 Task: Explore Airbnb accommodation in Abadan, Iran from 21st December, 2023 to 25th December, 2023 for 1 adult. Place can be entire room with 1  bedroom having 1 bed and 1 bathroom. Property type can be flat.
Action: Mouse moved to (549, 168)
Screenshot: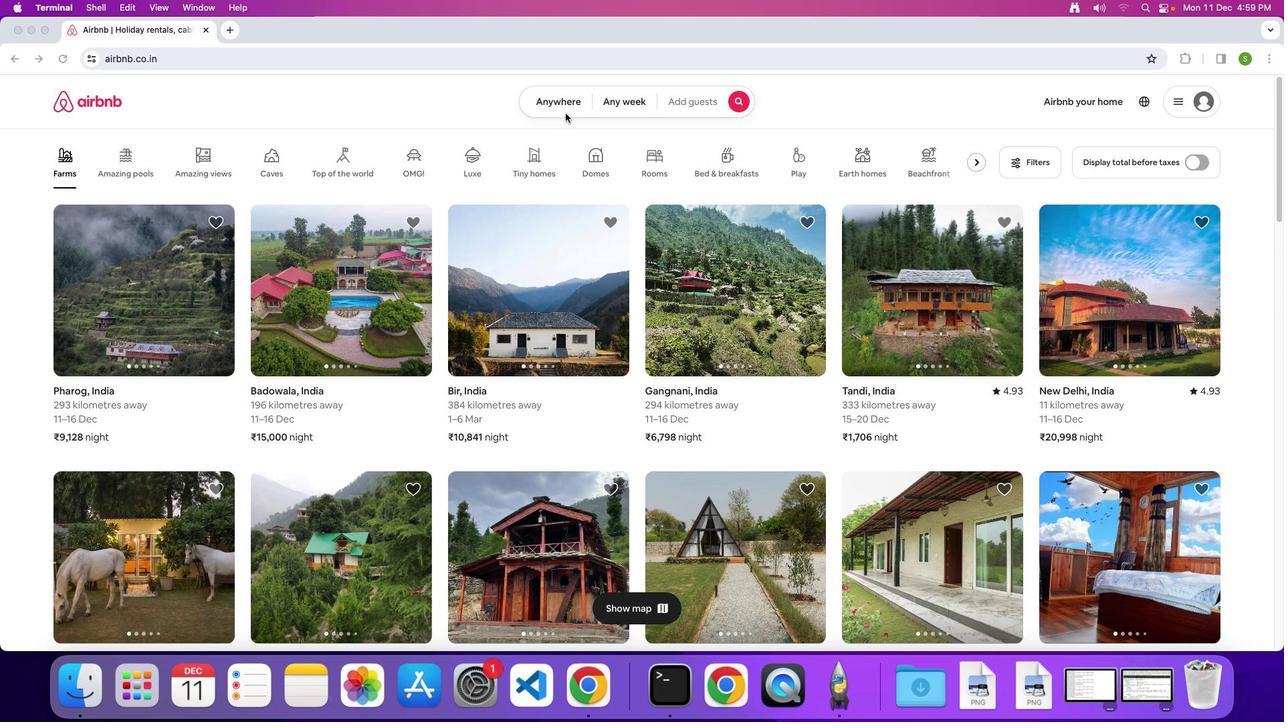
Action: Mouse pressed left at (549, 168)
Screenshot: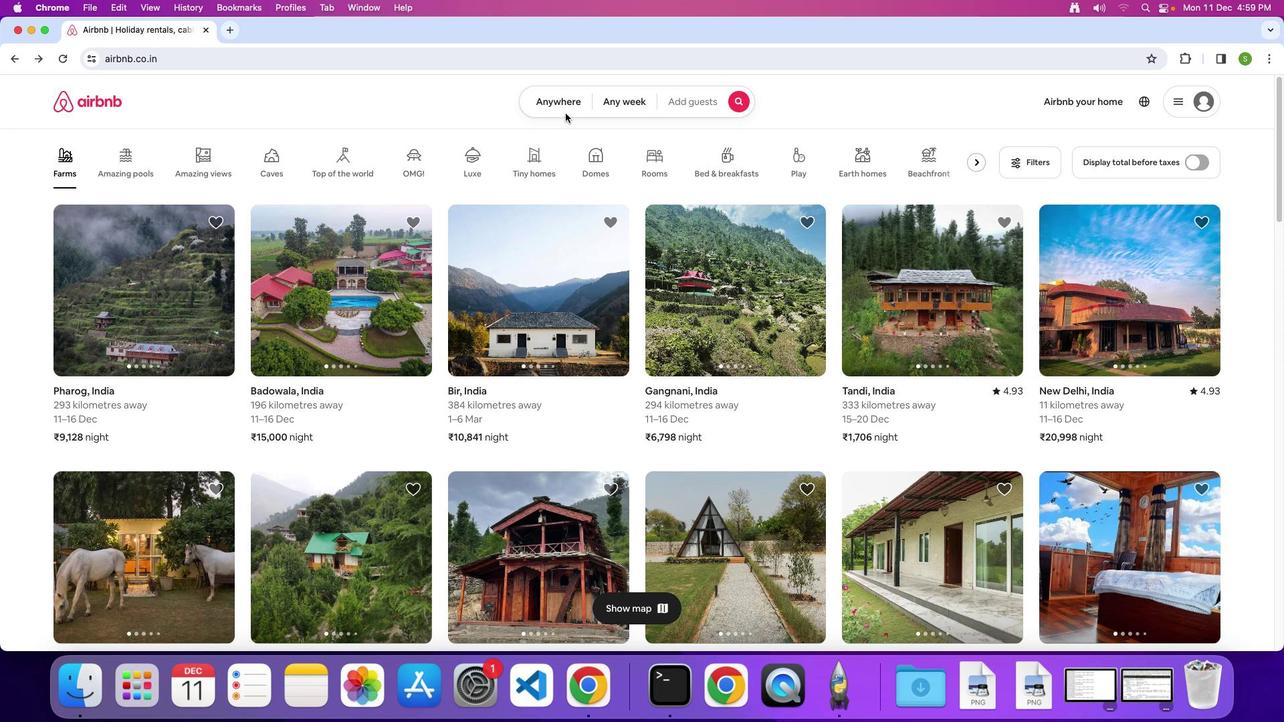 
Action: Mouse moved to (549, 163)
Screenshot: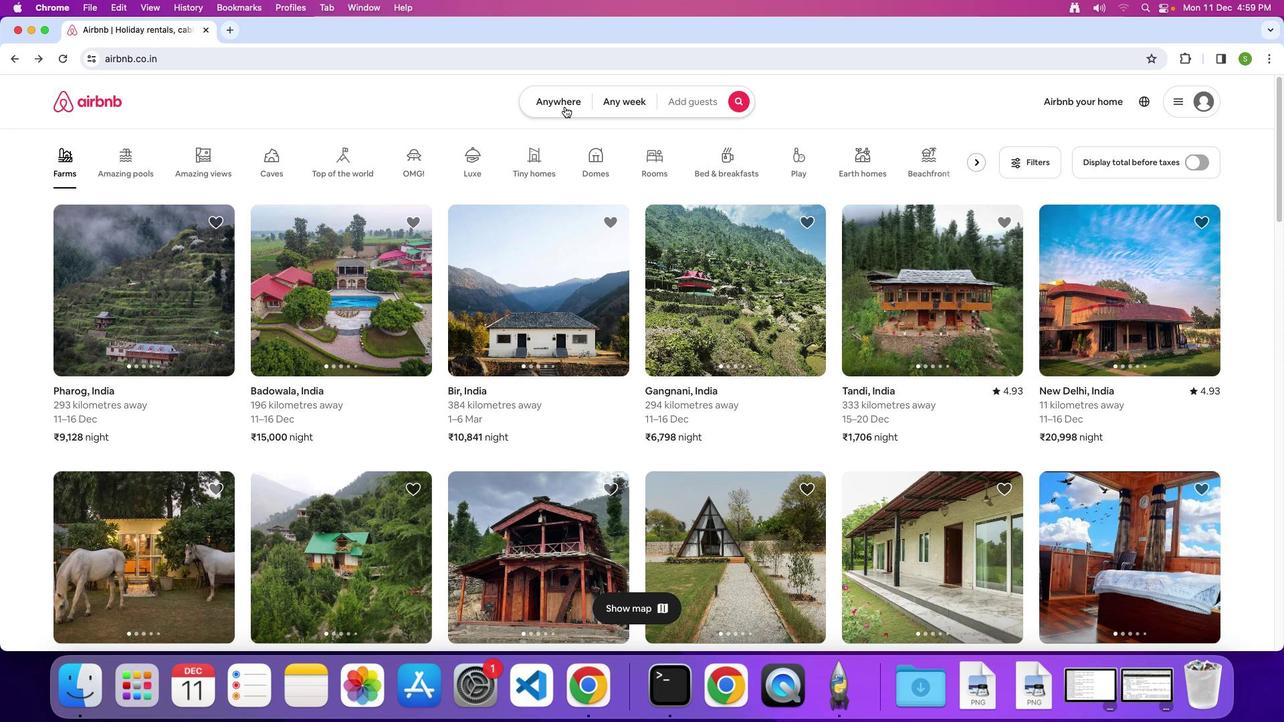 
Action: Mouse pressed left at (549, 163)
Screenshot: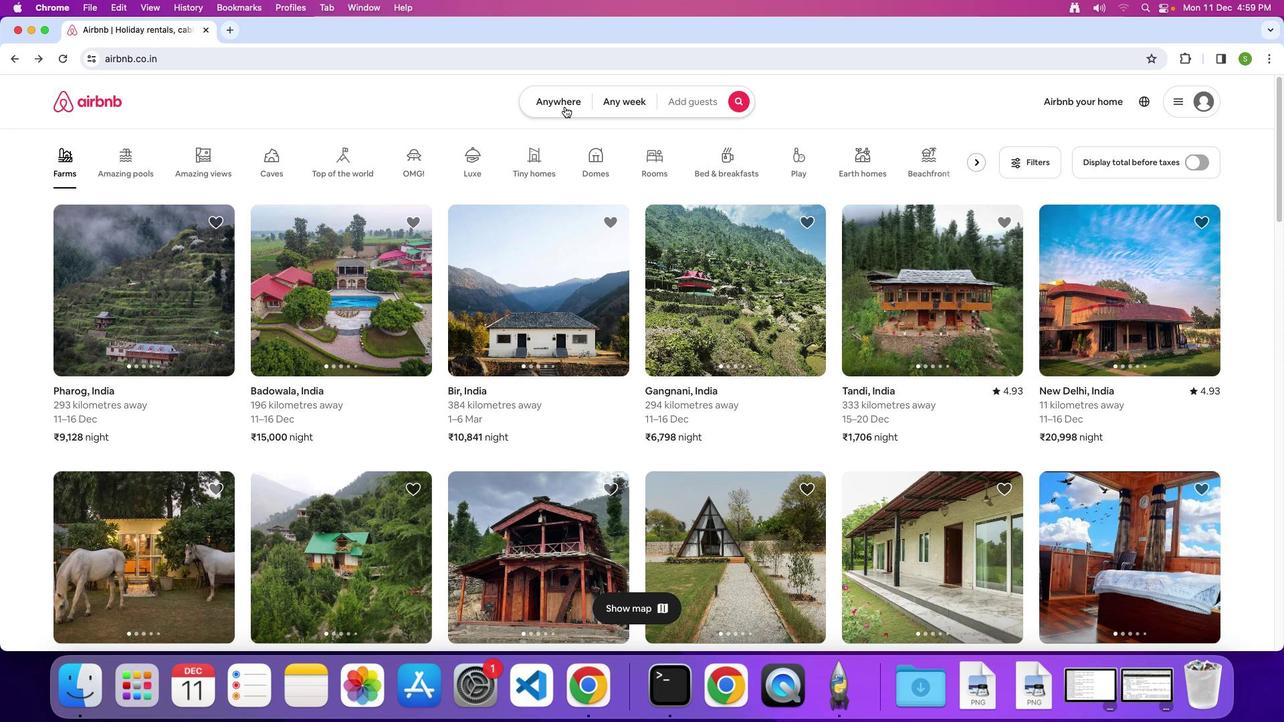 
Action: Mouse moved to (499, 189)
Screenshot: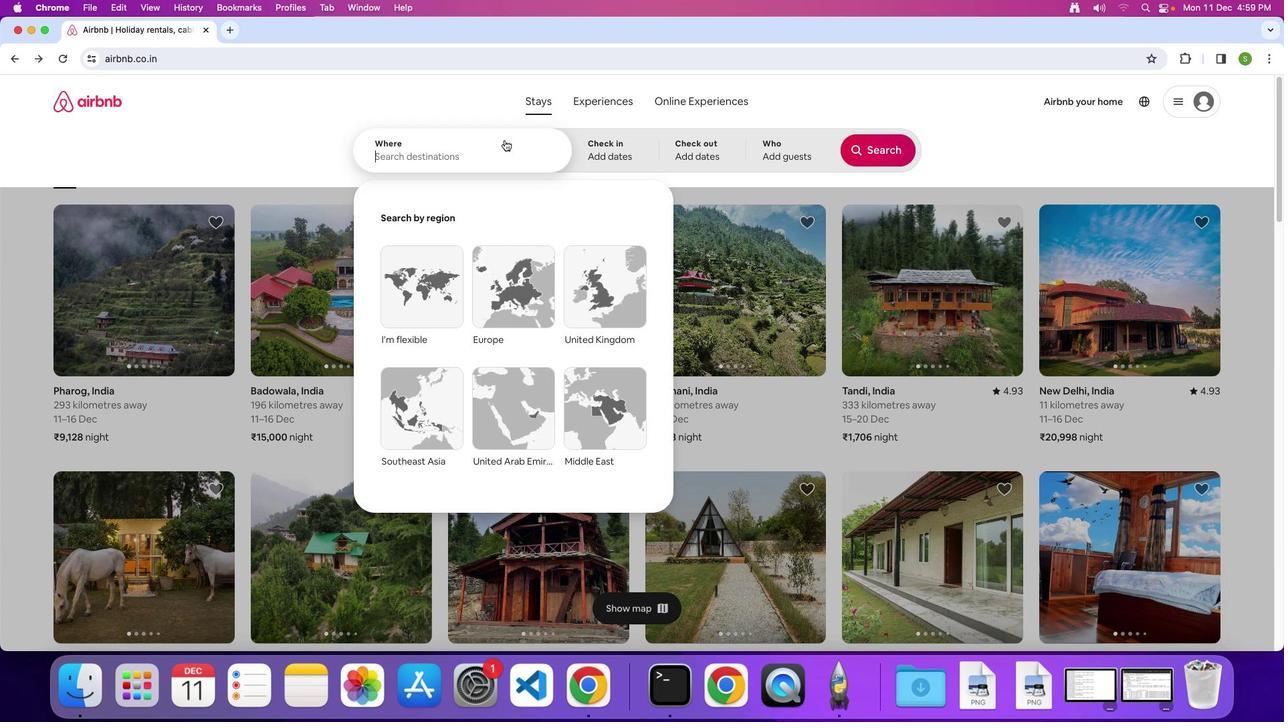 
Action: Mouse pressed left at (499, 189)
Screenshot: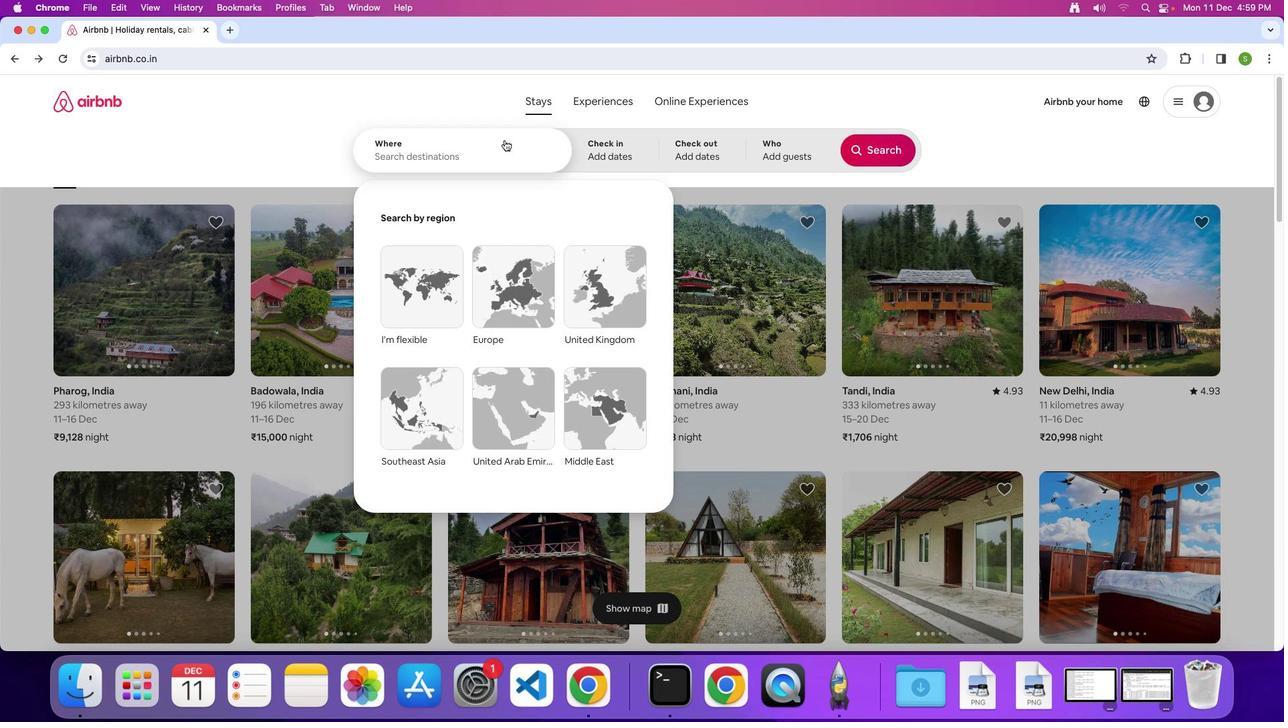 
Action: Mouse moved to (503, 188)
Screenshot: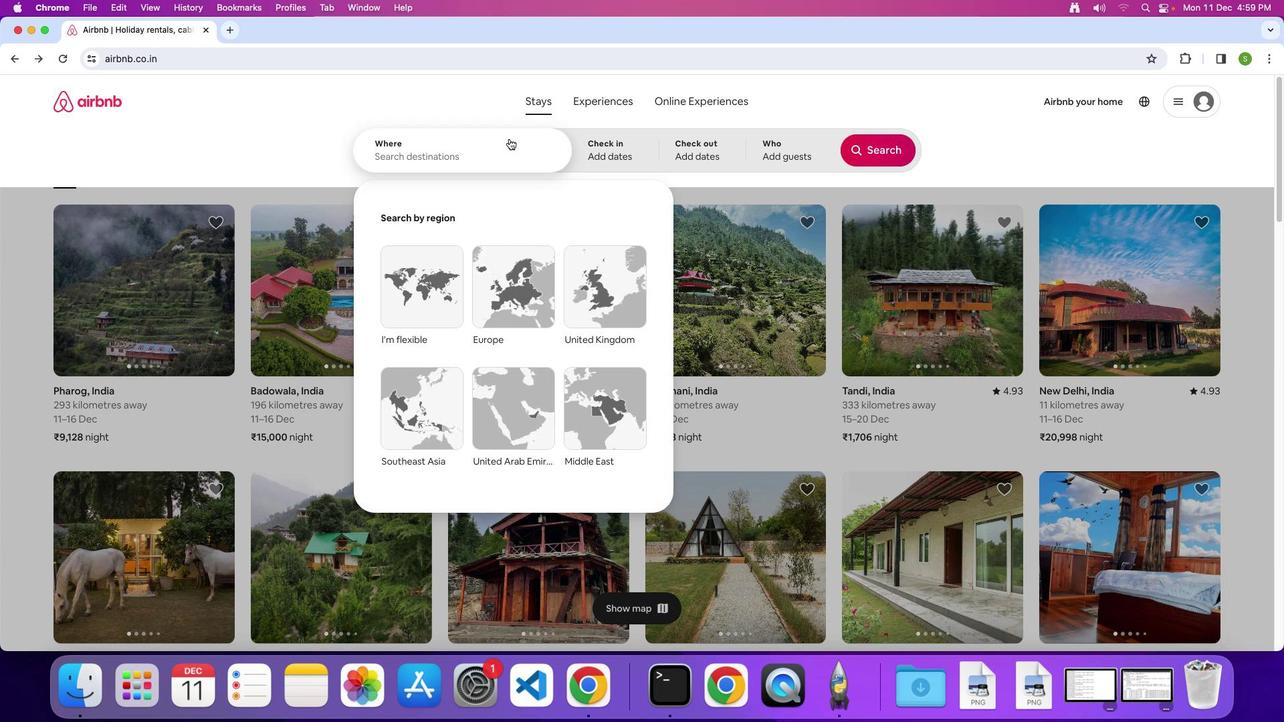 
Action: Key pressed 'A'Key.caps_lock'b''a''d''a''n'Key.spaceKey.backspace','Key.spaceKey.shift'I''r''a''n'Key.enter
Screenshot: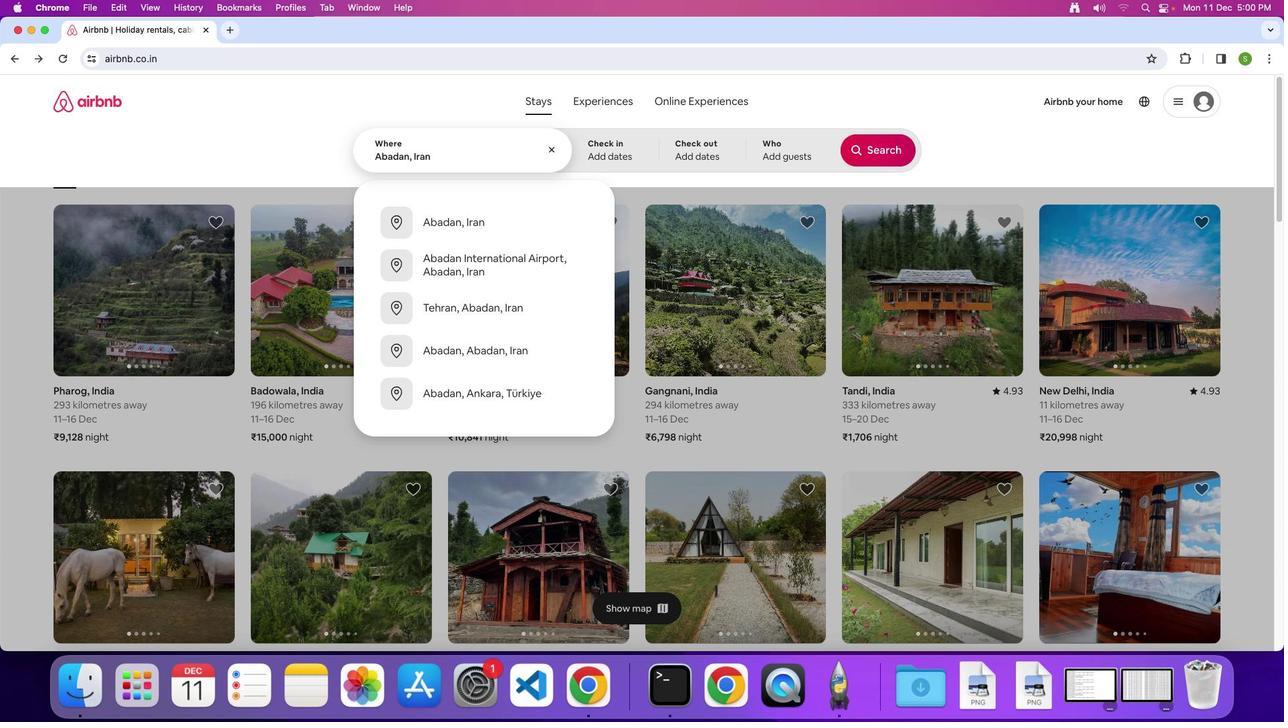 
Action: Mouse moved to (521, 411)
Screenshot: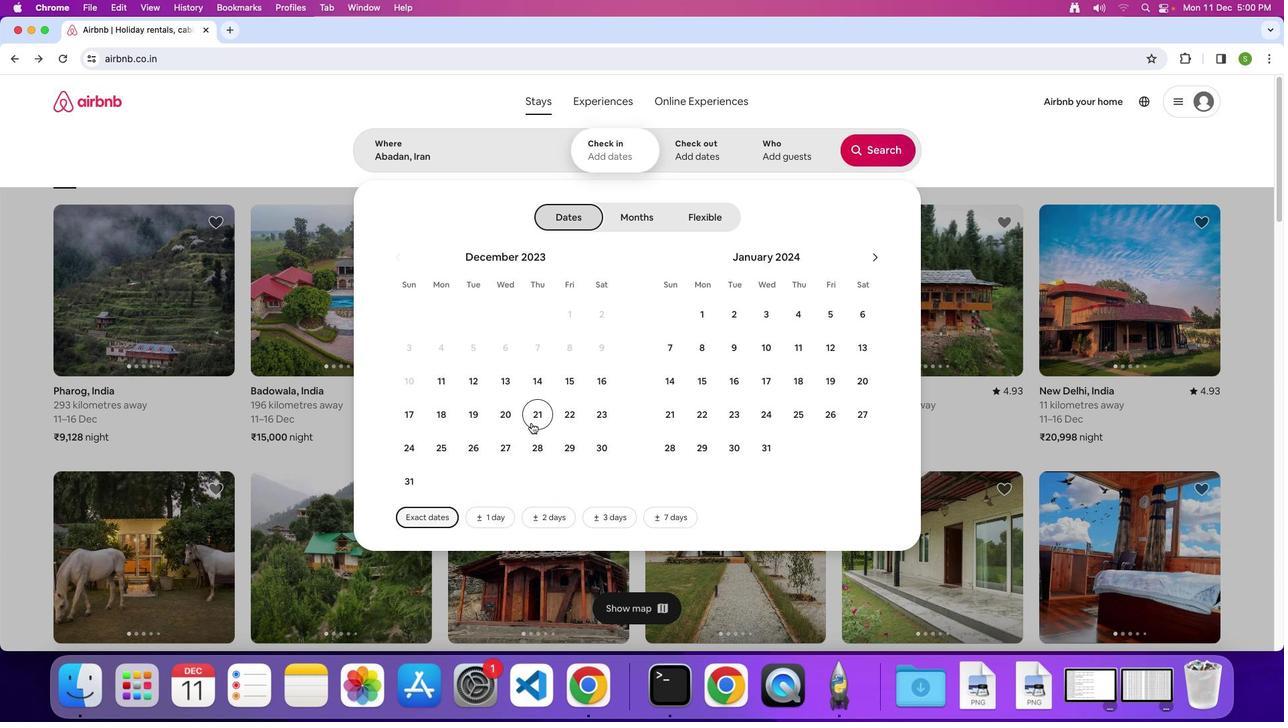 
Action: Mouse pressed left at (521, 411)
Screenshot: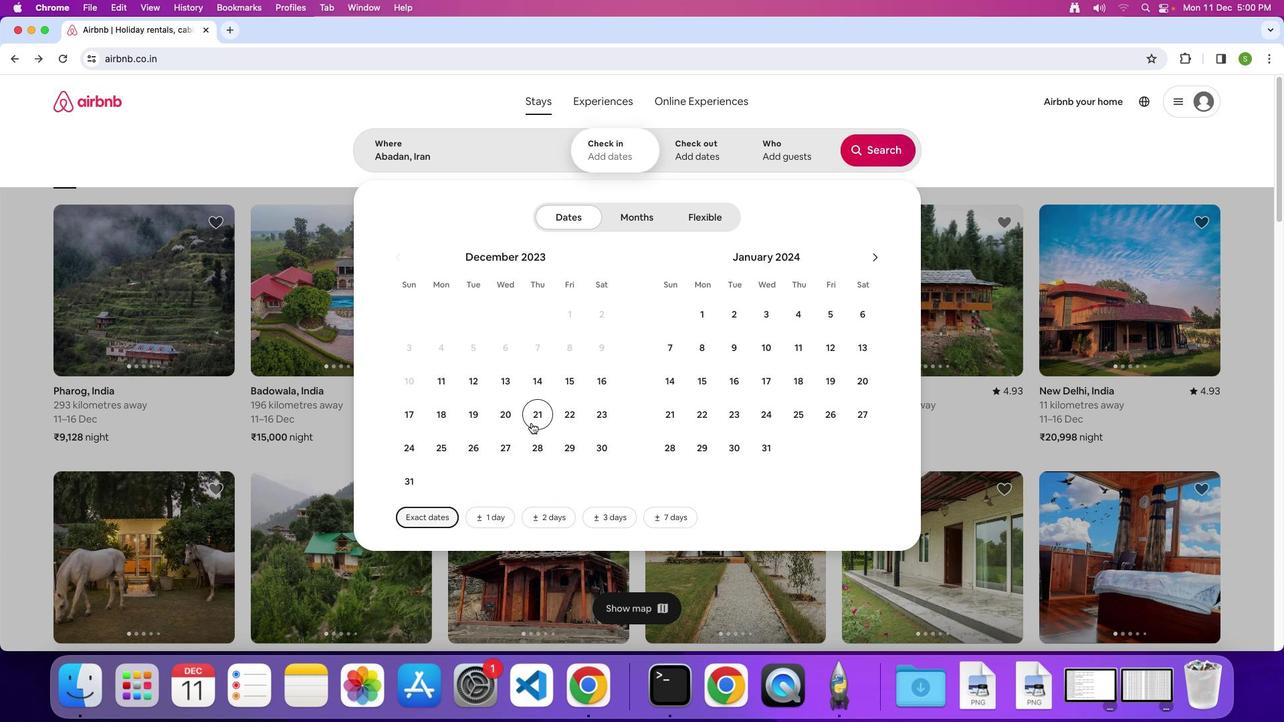 
Action: Mouse moved to (448, 436)
Screenshot: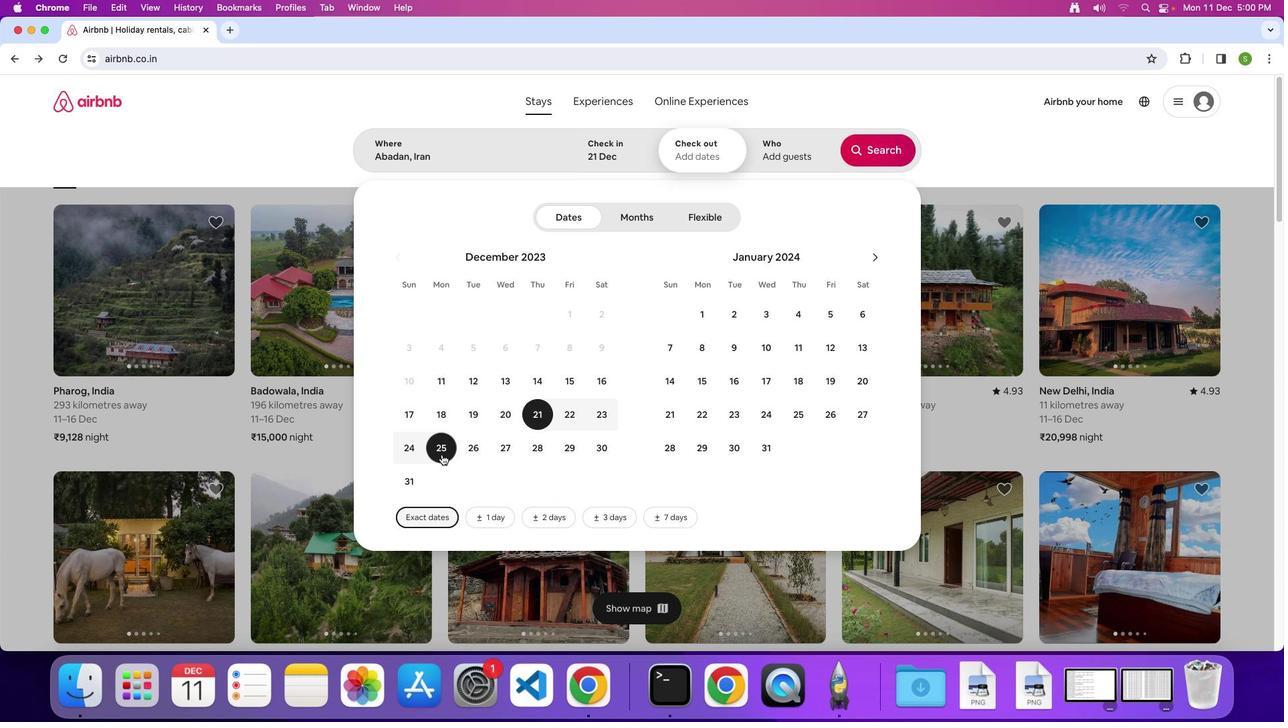 
Action: Mouse pressed left at (448, 436)
Screenshot: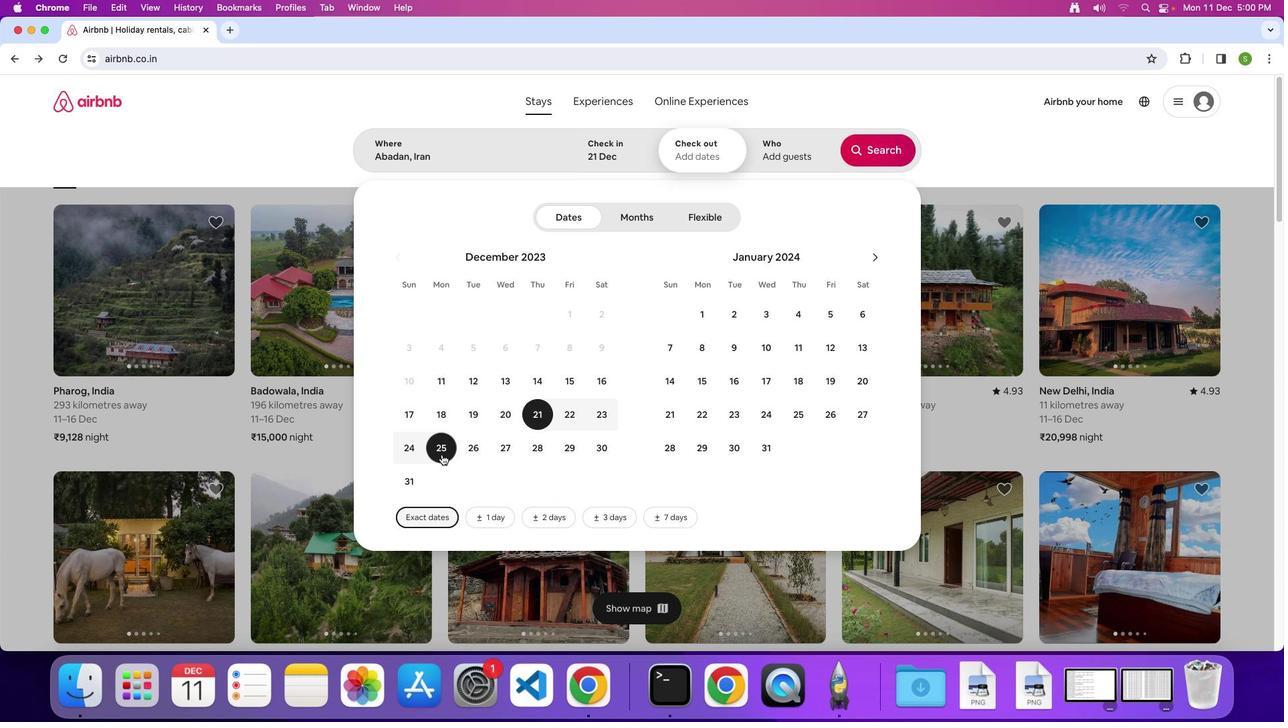 
Action: Mouse moved to (714, 208)
Screenshot: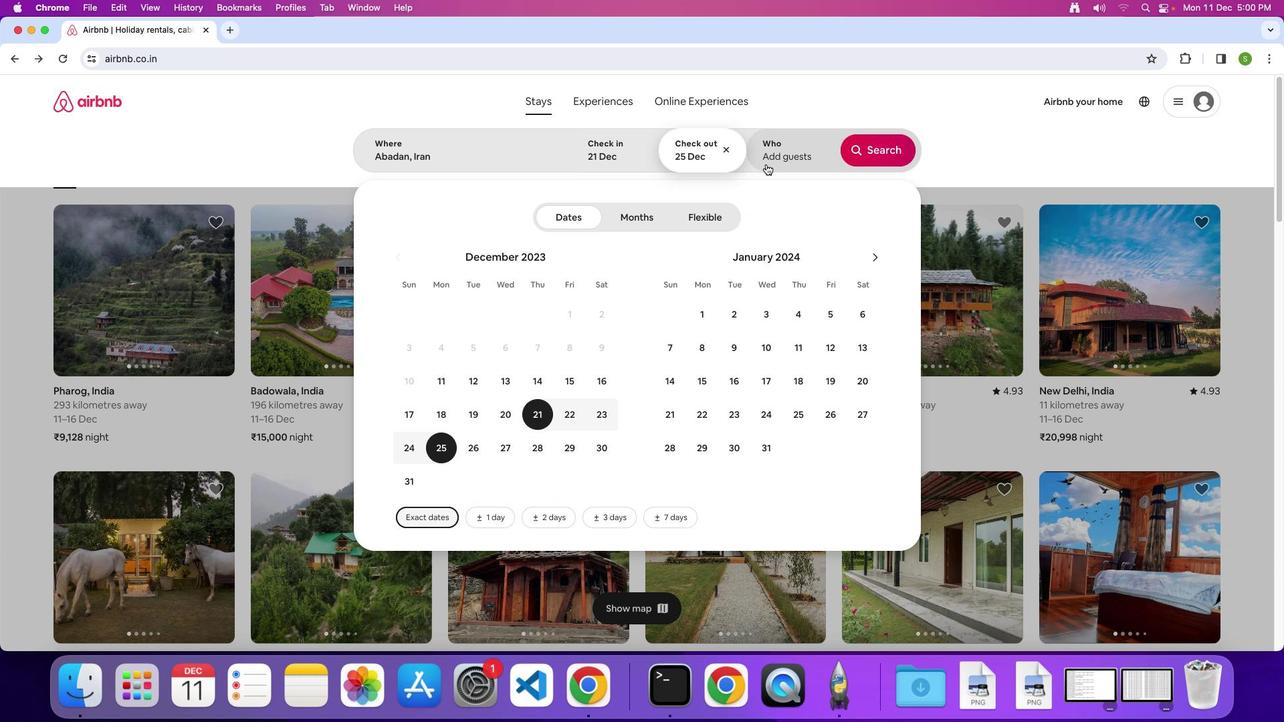 
Action: Mouse pressed left at (714, 208)
Screenshot: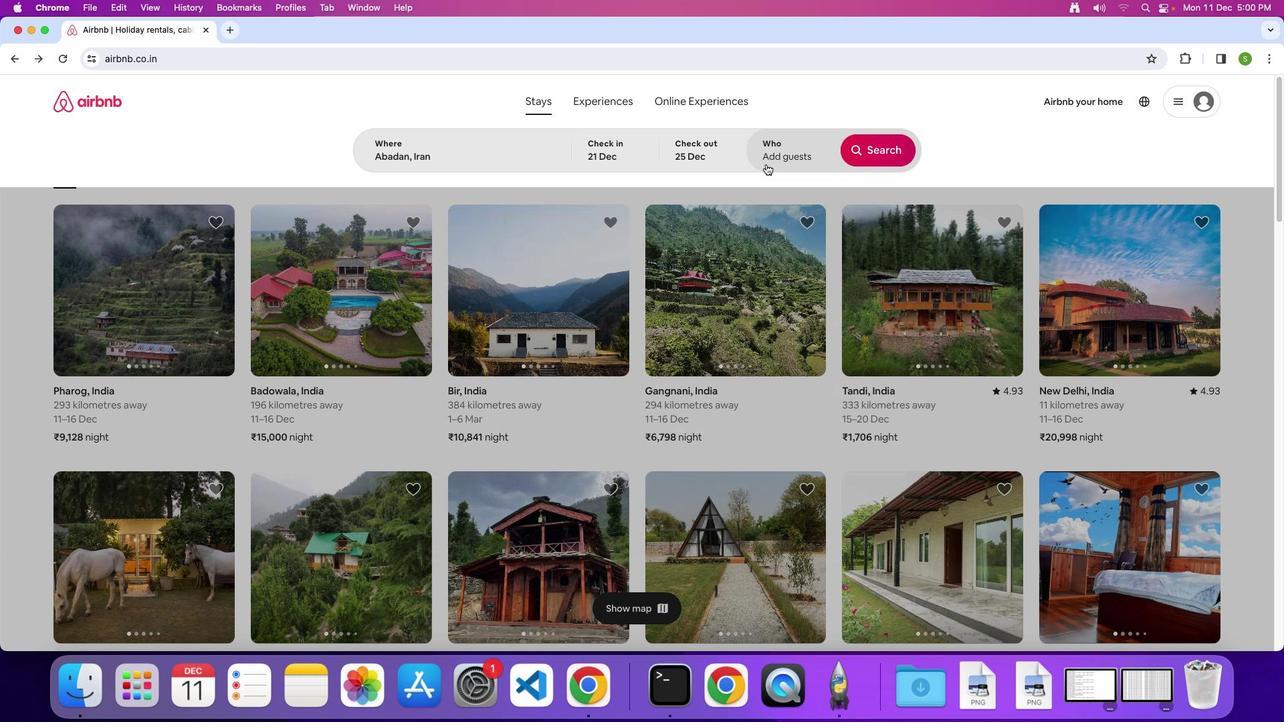 
Action: Mouse moved to (810, 248)
Screenshot: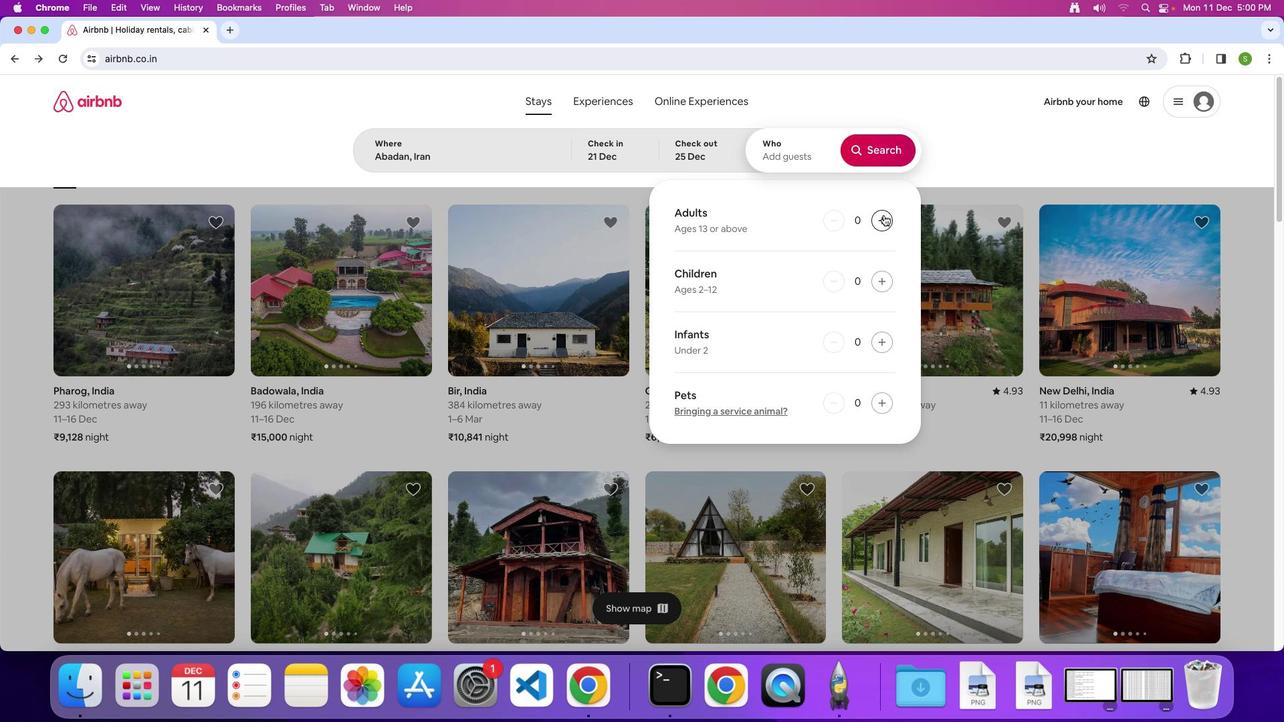 
Action: Mouse pressed left at (810, 248)
Screenshot: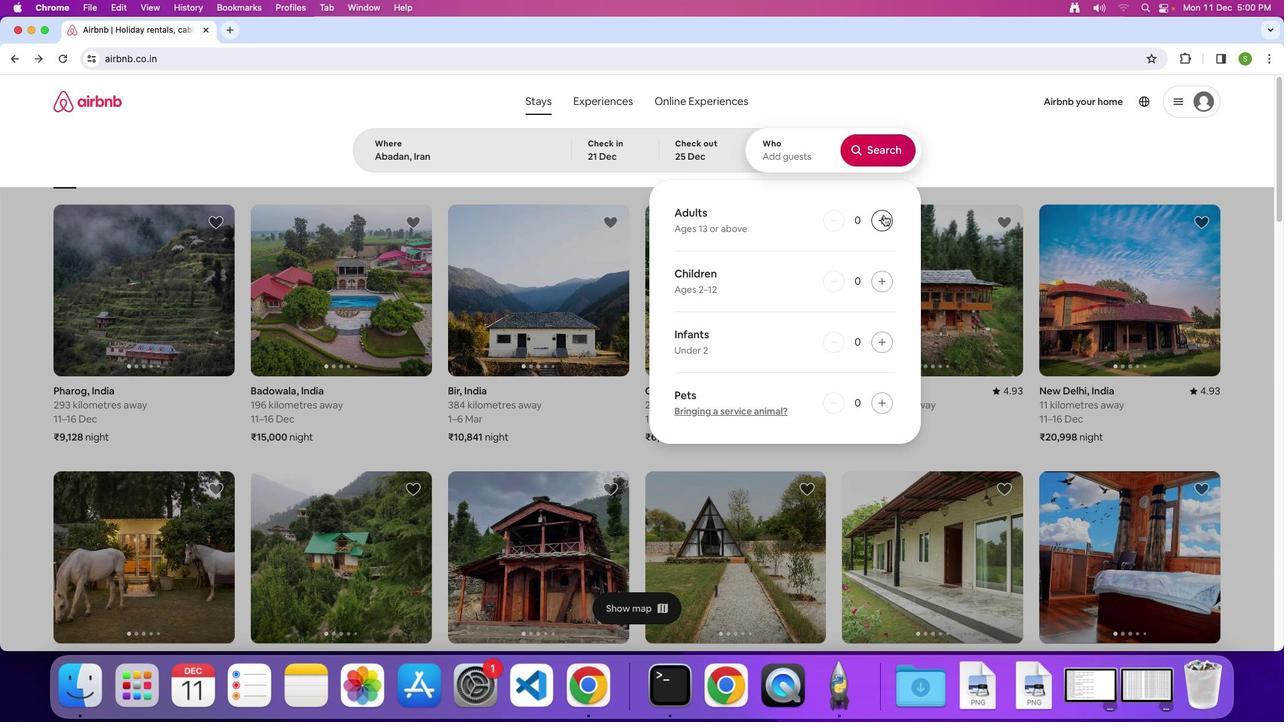 
Action: Mouse moved to (810, 197)
Screenshot: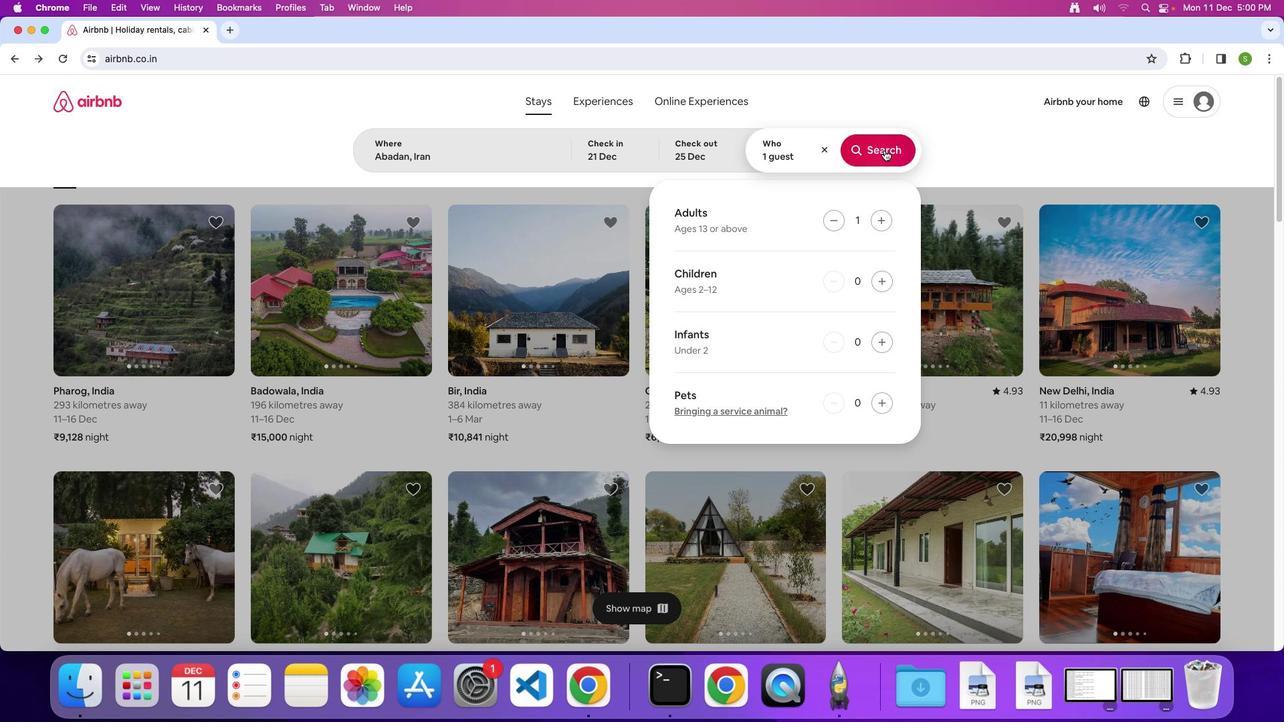 
Action: Mouse pressed left at (810, 197)
Screenshot: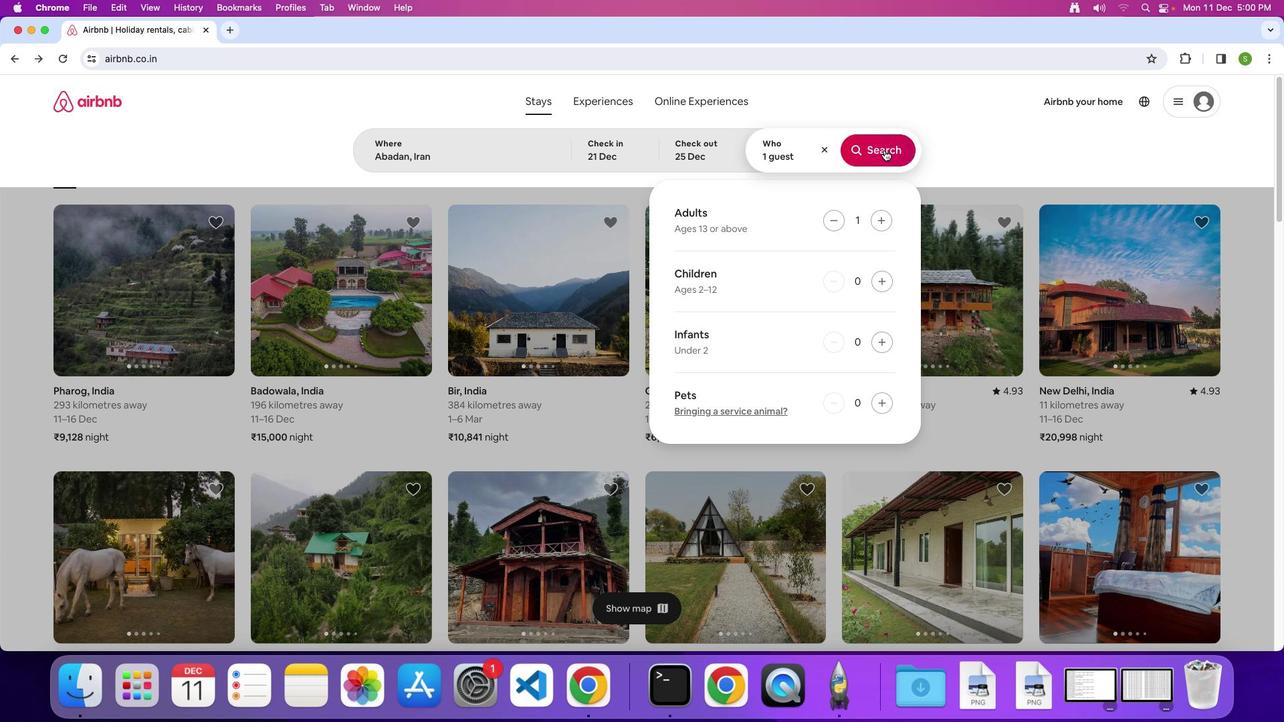 
Action: Mouse moved to (959, 201)
Screenshot: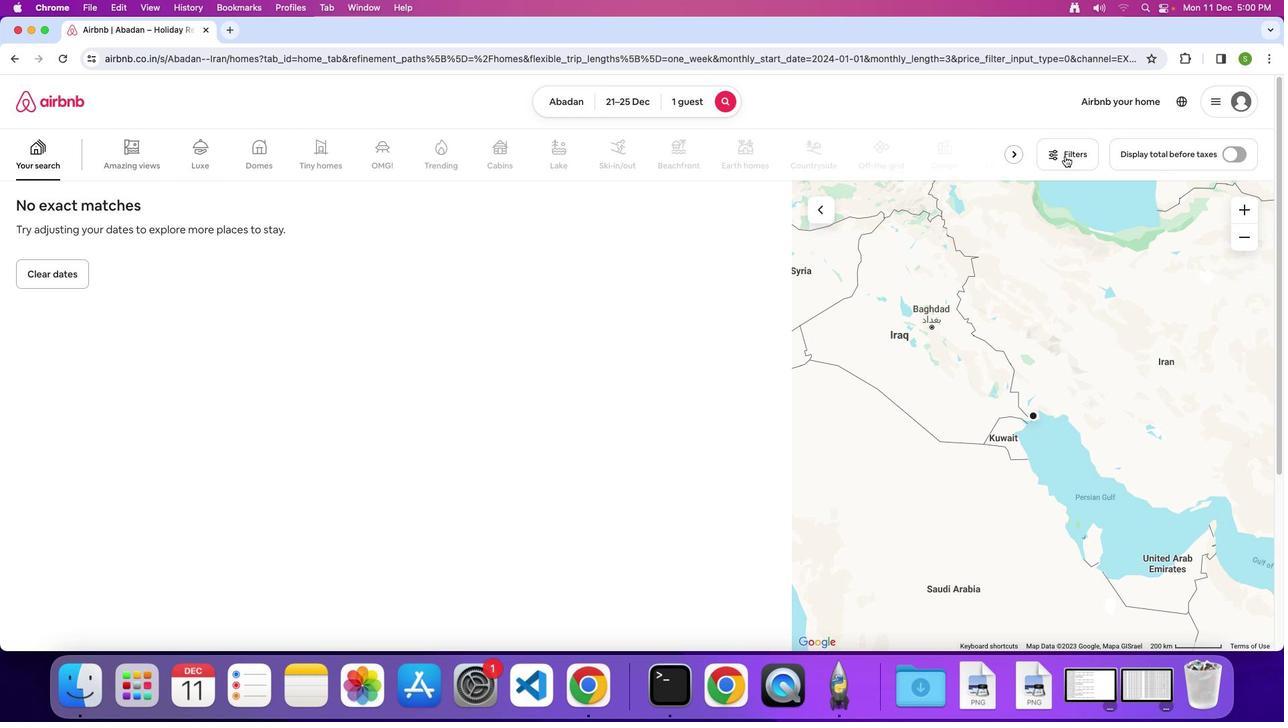 
Action: Mouse pressed left at (959, 201)
Screenshot: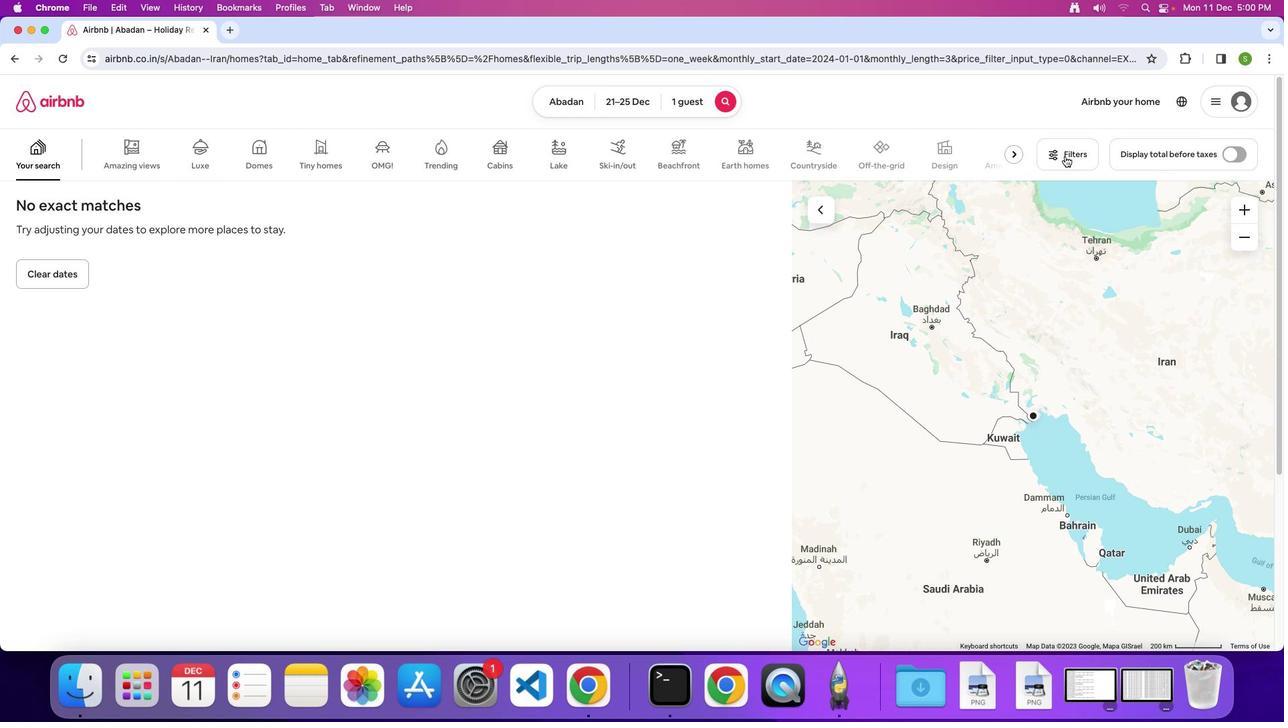 
Action: Mouse moved to (617, 391)
Screenshot: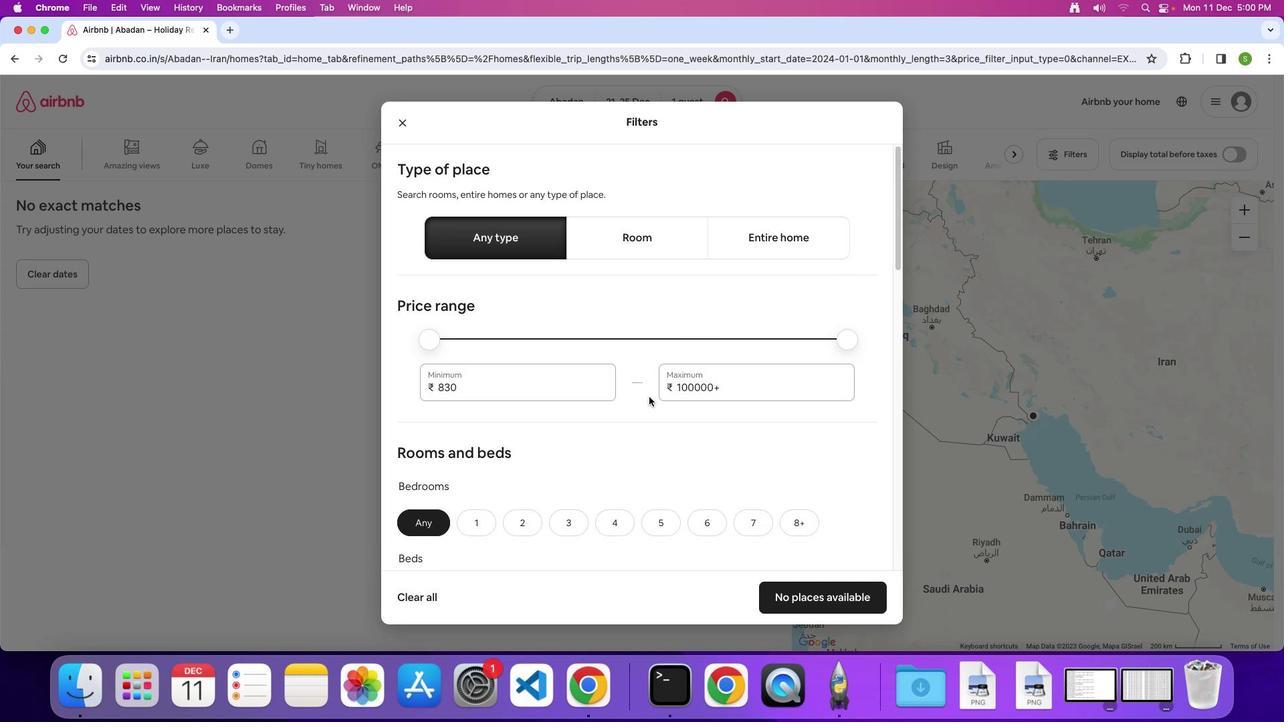 
Action: Mouse scrolled (617, 391) with delta (84, 78)
Screenshot: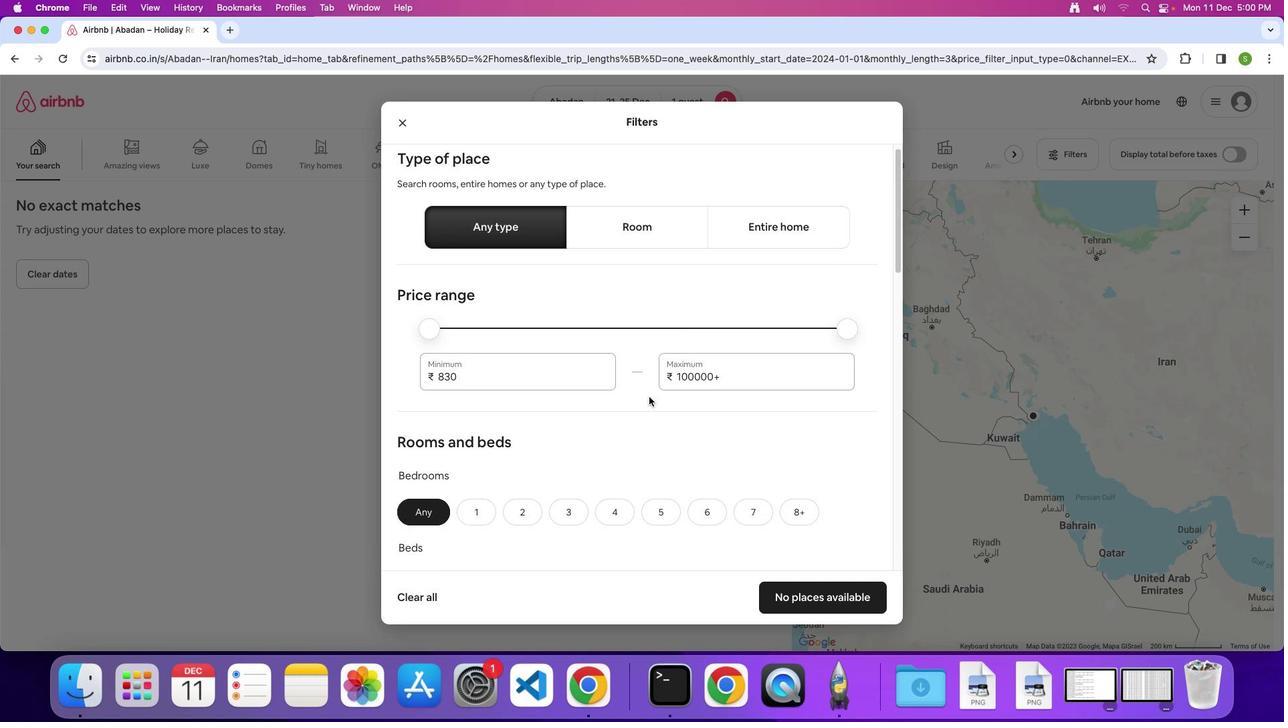 
Action: Mouse scrolled (617, 391) with delta (84, 78)
Screenshot: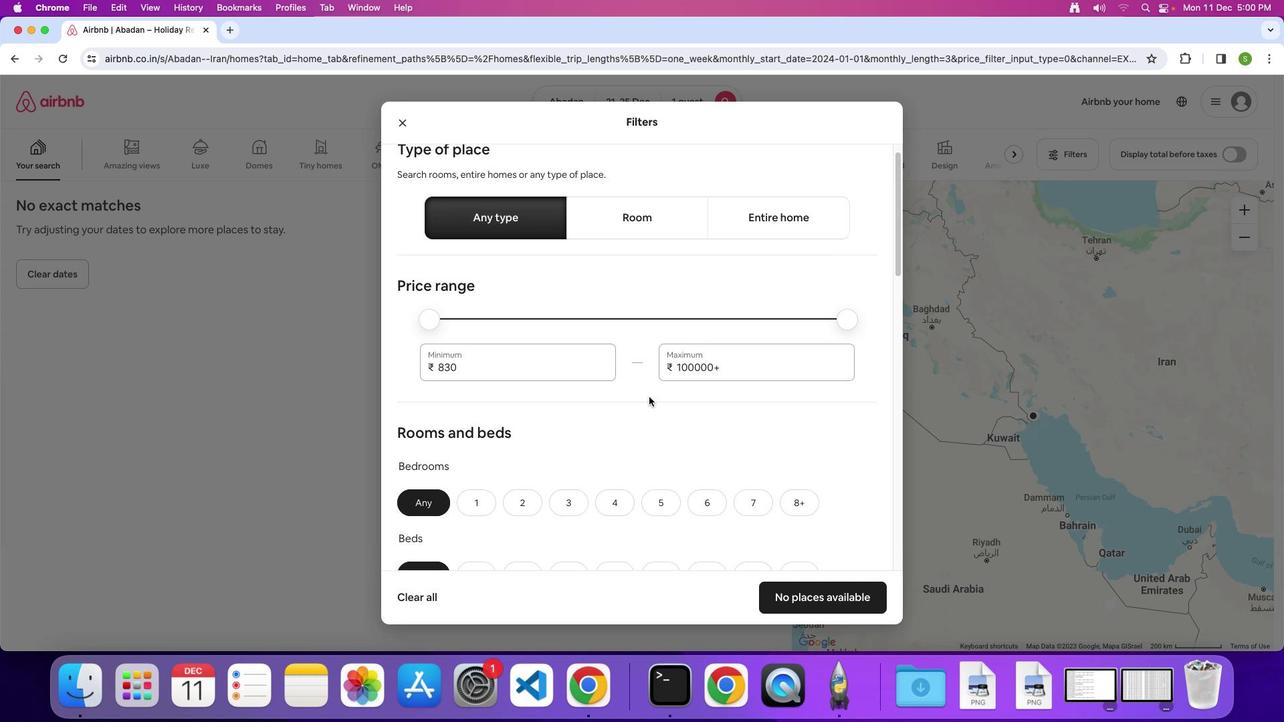 
Action: Mouse scrolled (617, 391) with delta (84, 78)
Screenshot: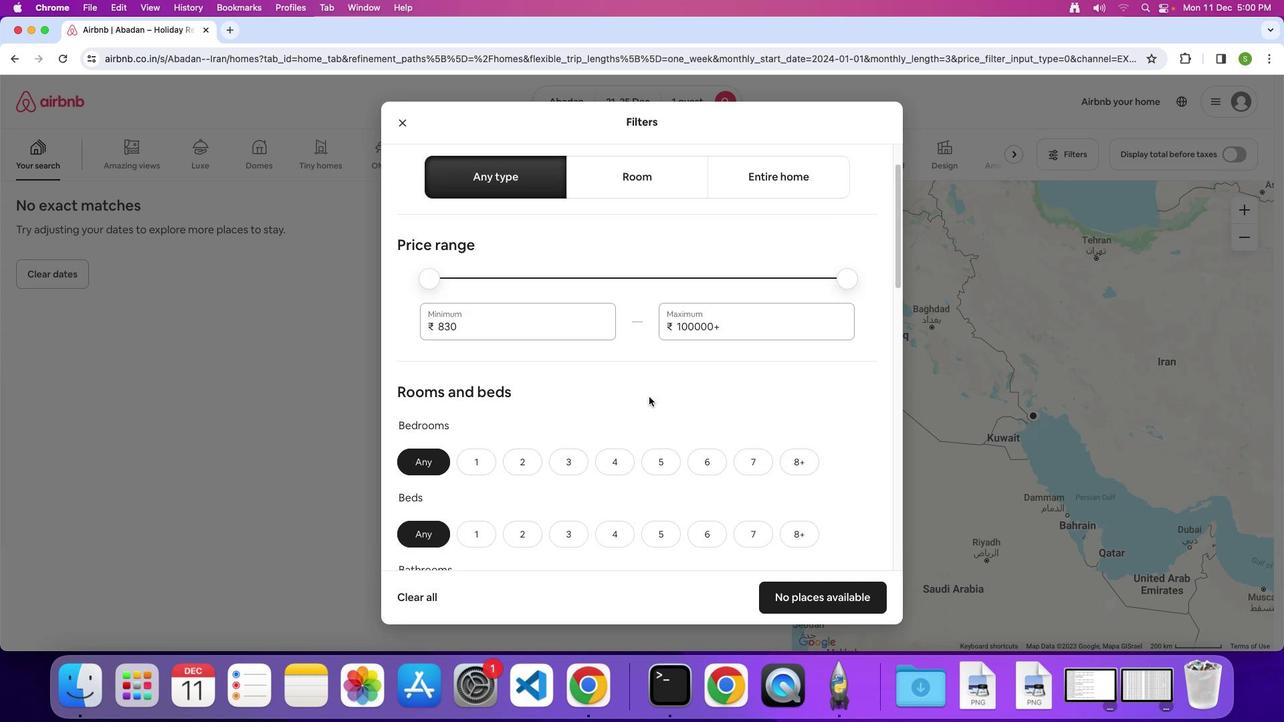 
Action: Mouse scrolled (617, 391) with delta (84, 78)
Screenshot: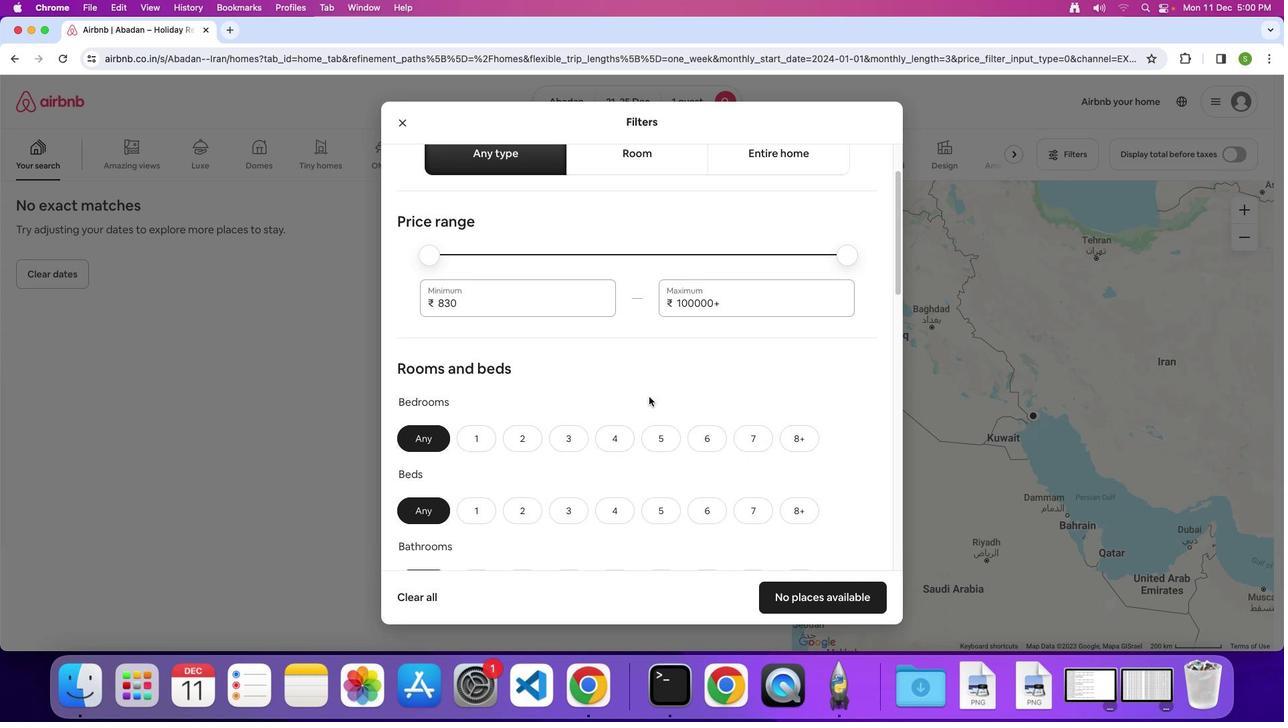 
Action: Mouse scrolled (617, 391) with delta (84, 78)
Screenshot: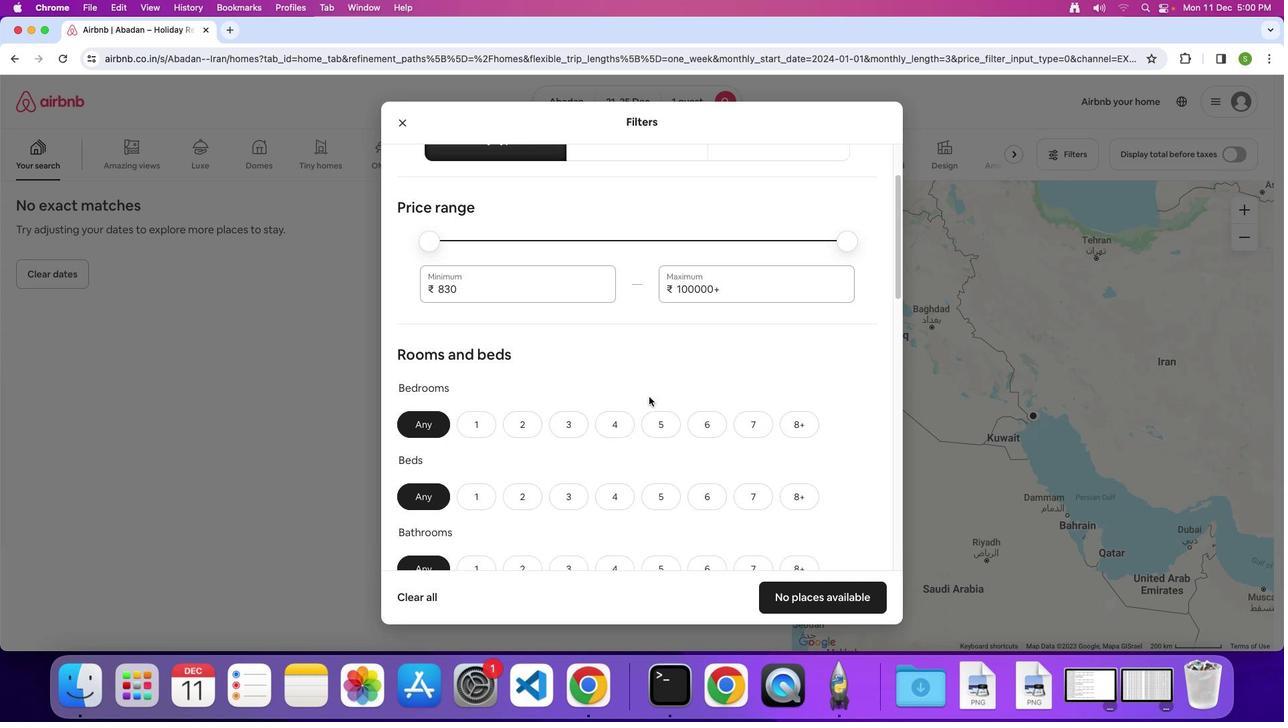 
Action: Mouse scrolled (617, 391) with delta (84, 78)
Screenshot: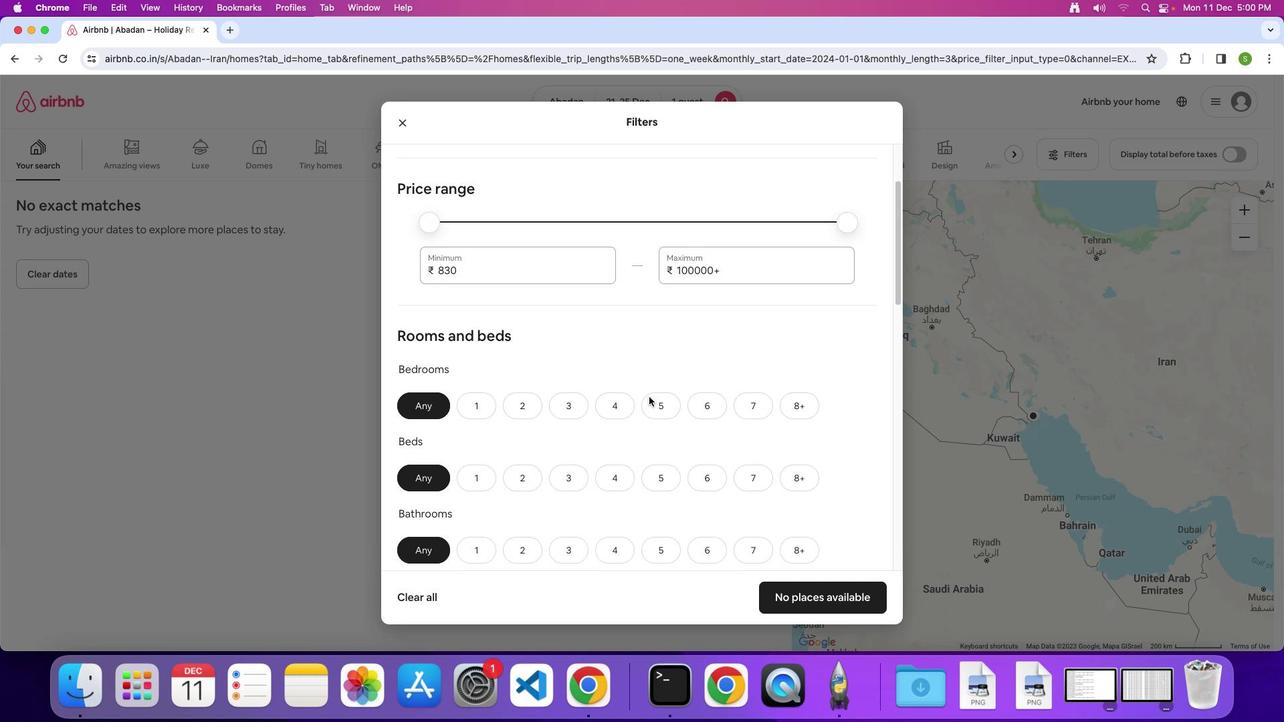 
Action: Mouse scrolled (617, 391) with delta (84, 78)
Screenshot: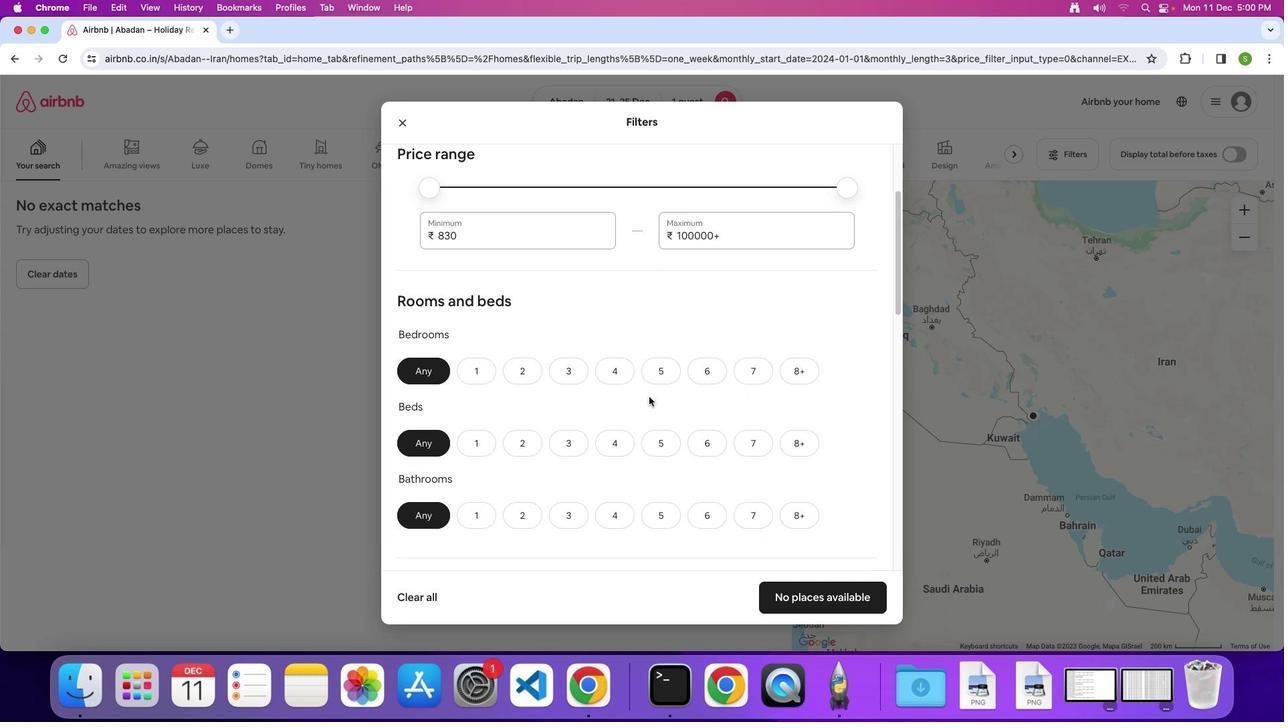 
Action: Mouse scrolled (617, 391) with delta (84, 78)
Screenshot: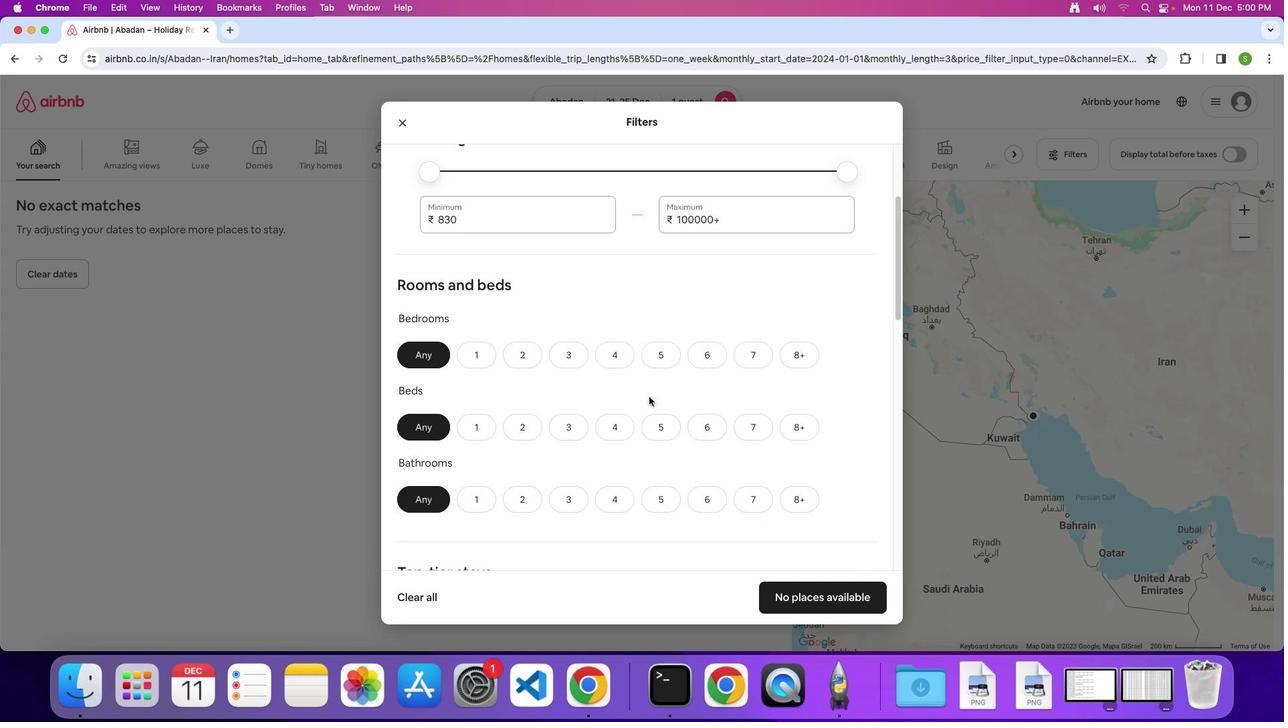 
Action: Mouse scrolled (617, 391) with delta (84, 78)
Screenshot: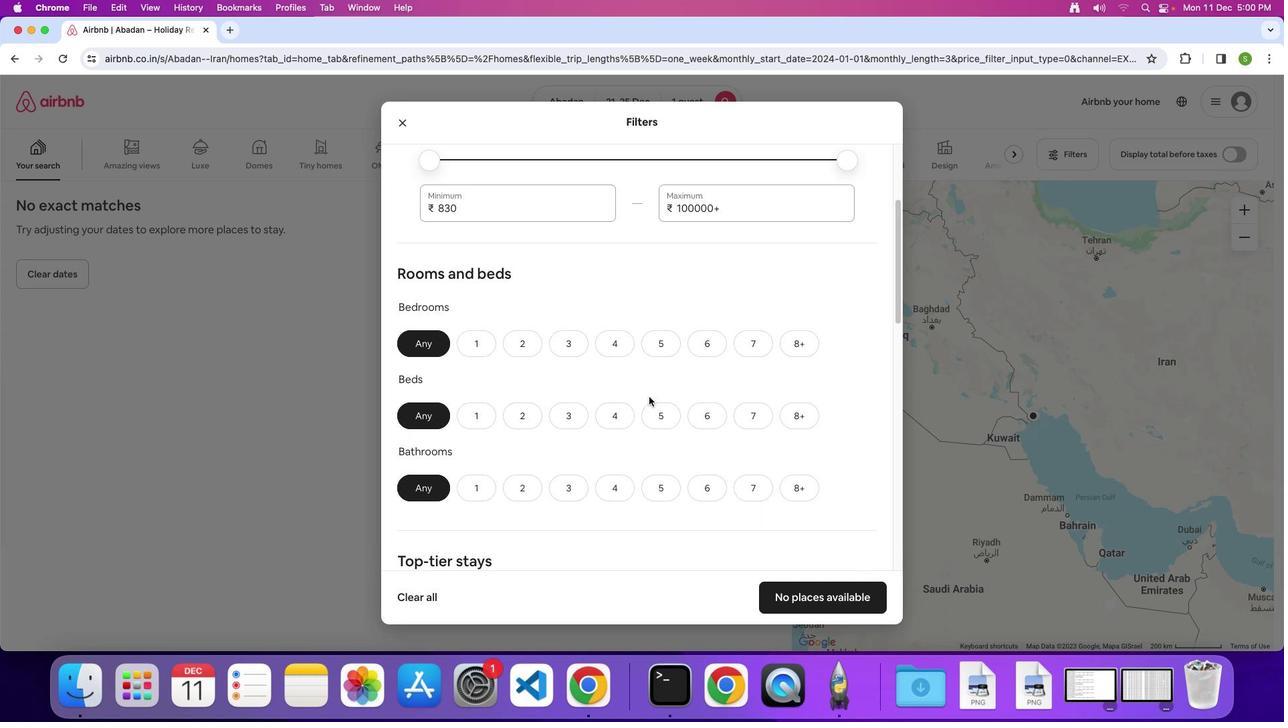 
Action: Mouse scrolled (617, 391) with delta (84, 78)
Screenshot: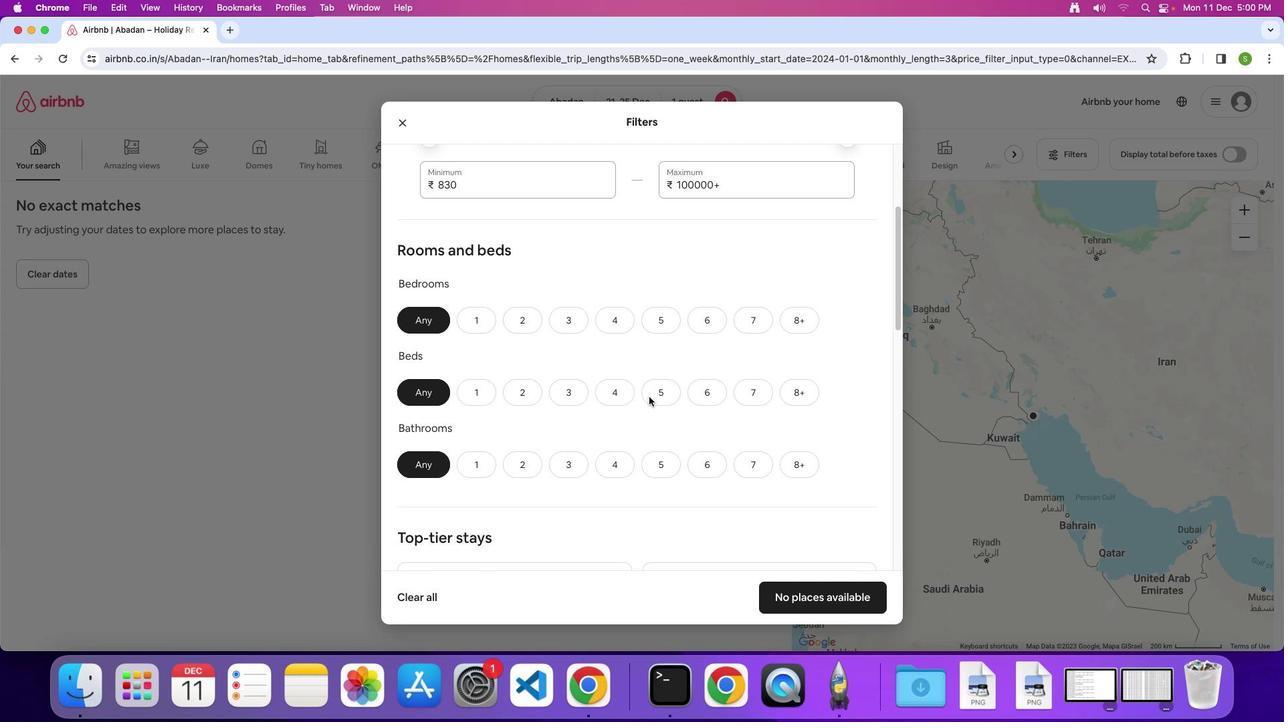 
Action: Mouse scrolled (617, 391) with delta (84, 78)
Screenshot: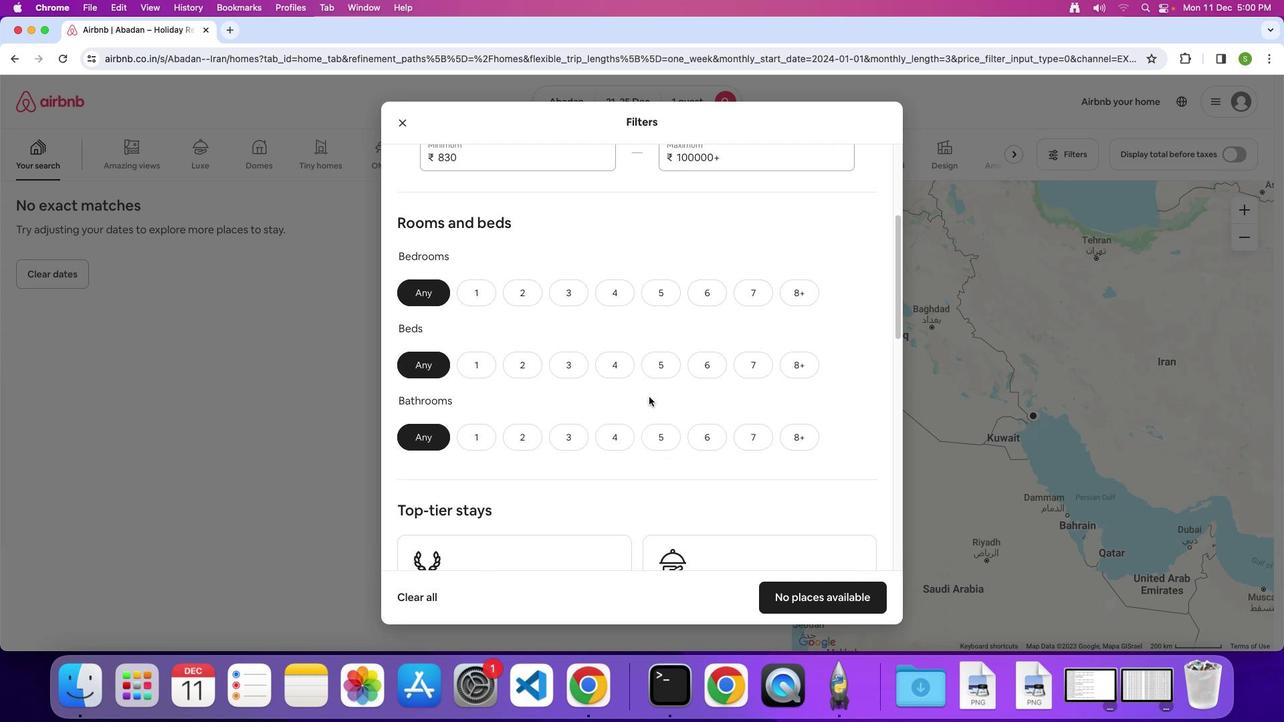 
Action: Mouse scrolled (617, 391) with delta (84, 78)
Screenshot: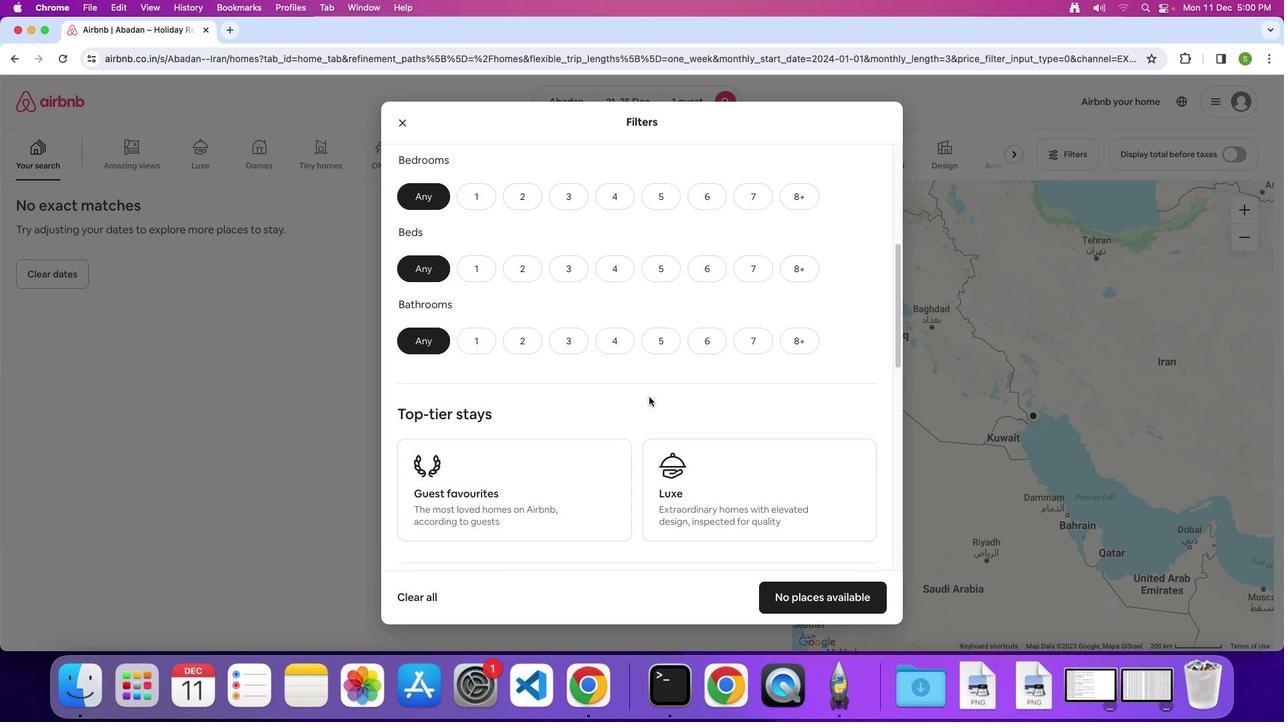 
Action: Mouse moved to (465, 218)
Screenshot: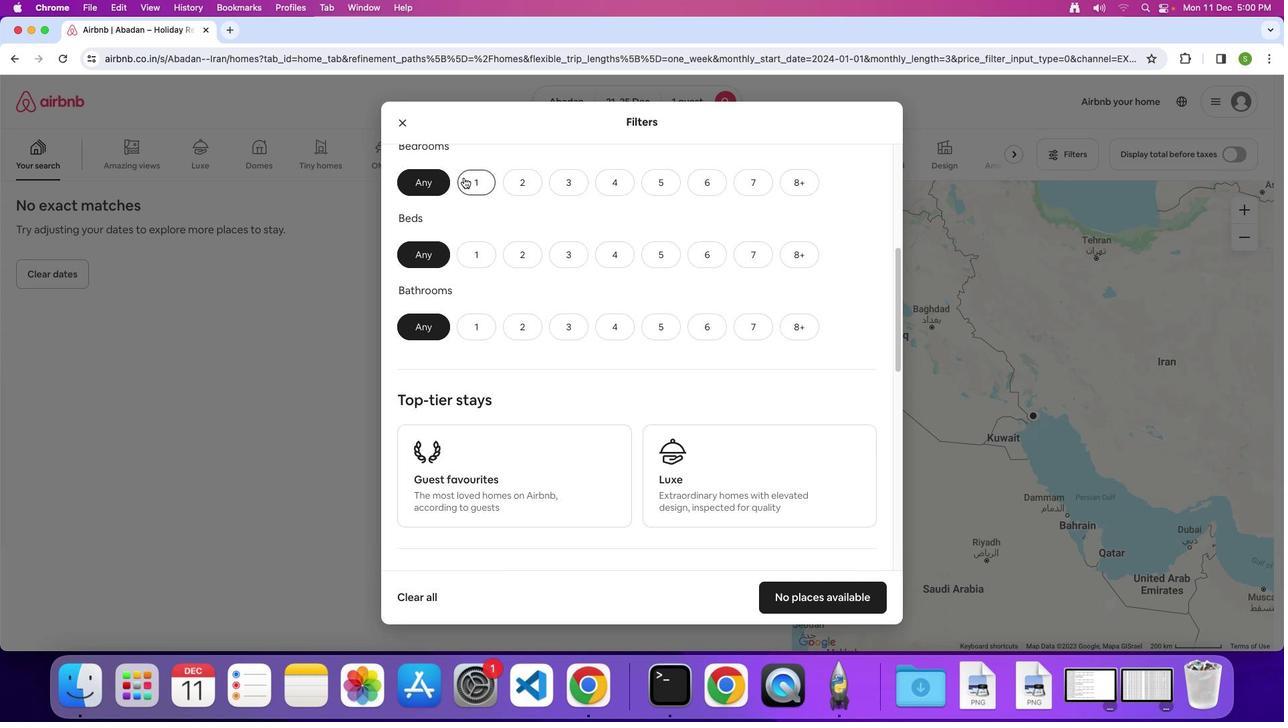 
Action: Mouse pressed left at (465, 218)
Screenshot: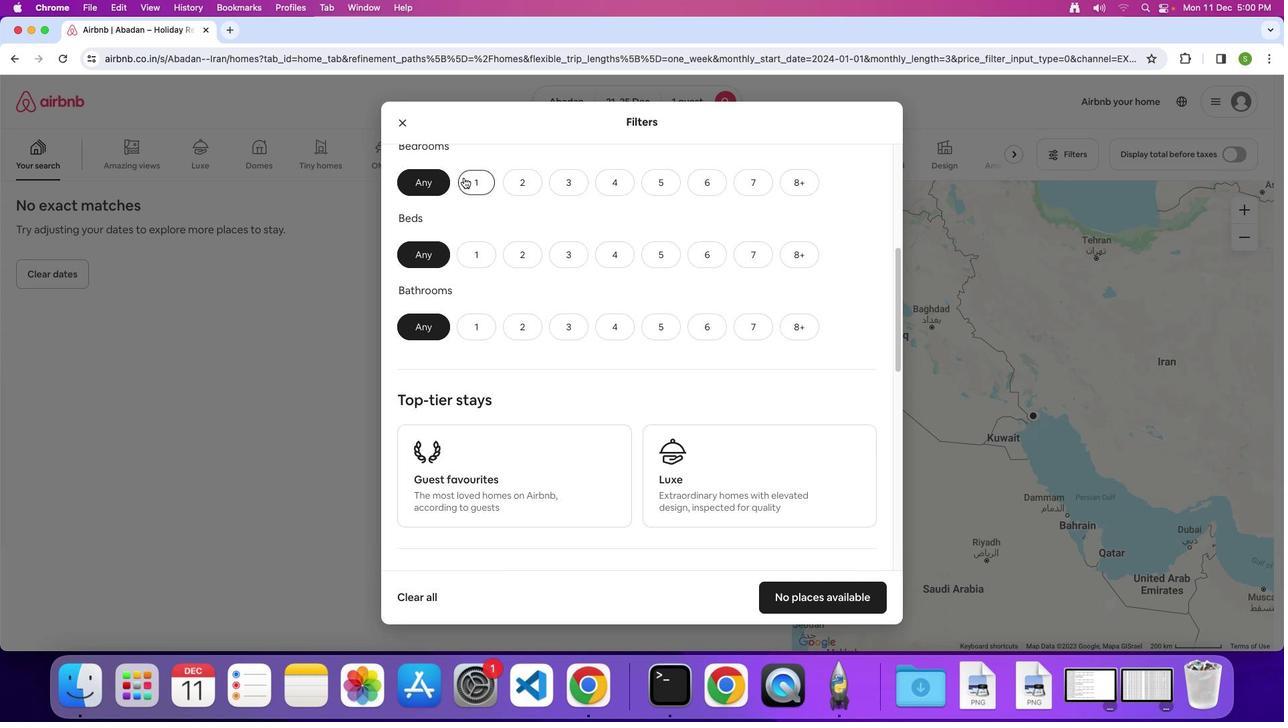 
Action: Mouse moved to (477, 279)
Screenshot: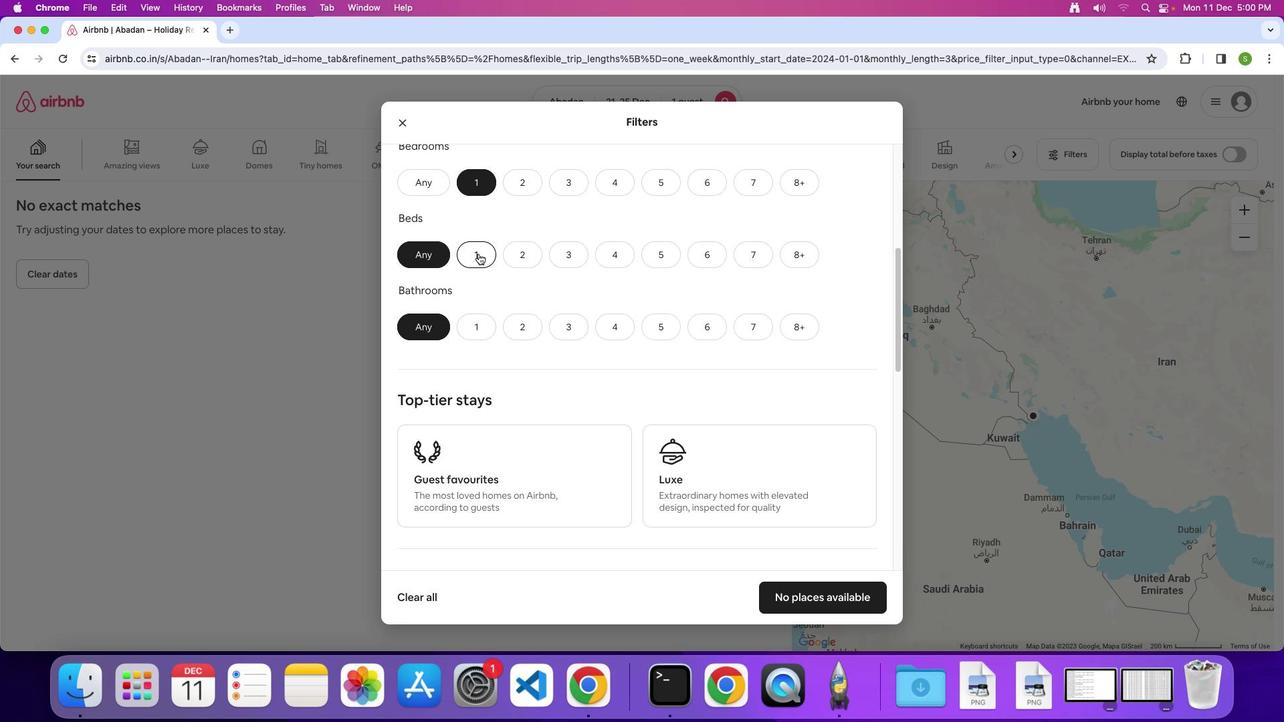 
Action: Mouse pressed left at (477, 279)
Screenshot: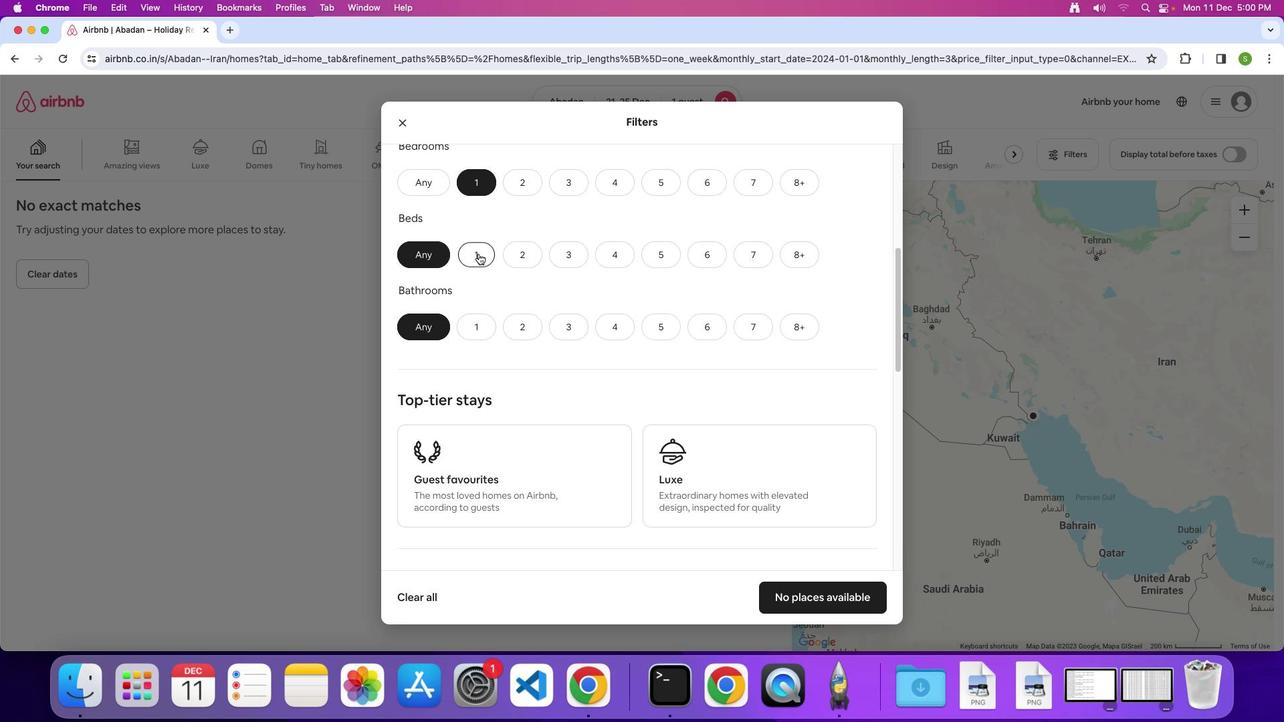 
Action: Mouse moved to (477, 333)
Screenshot: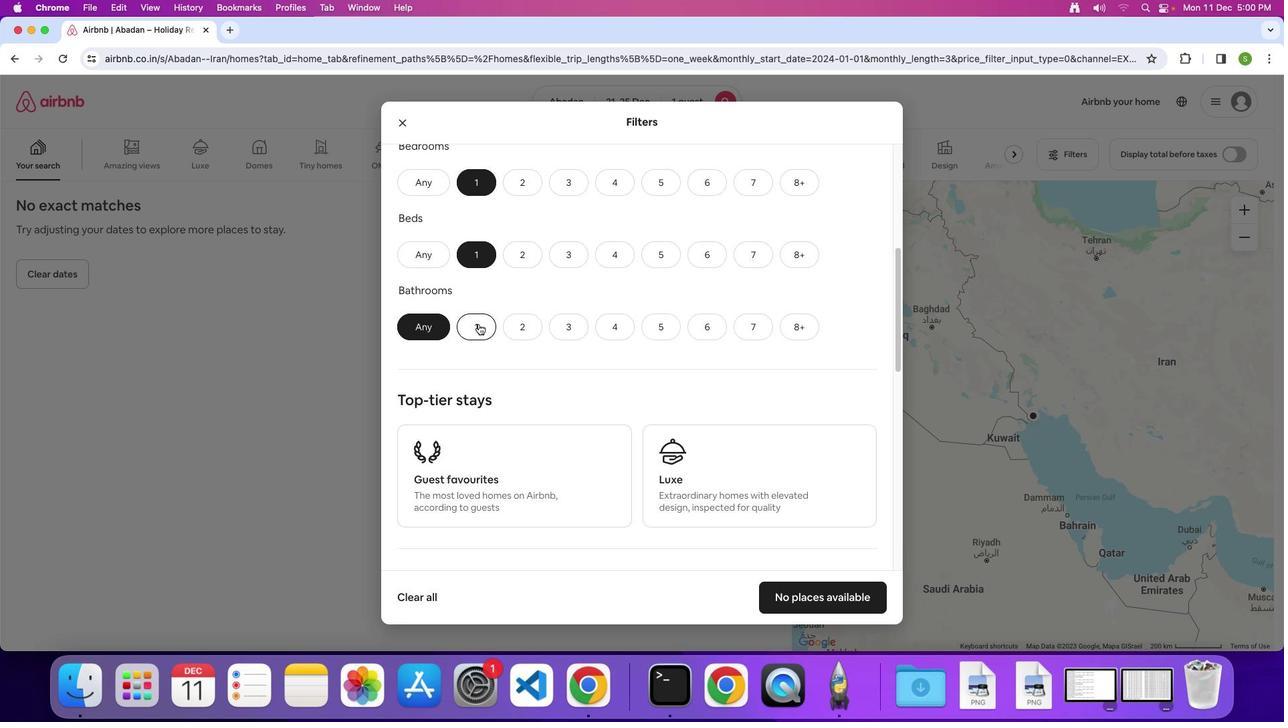 
Action: Mouse pressed left at (477, 333)
Screenshot: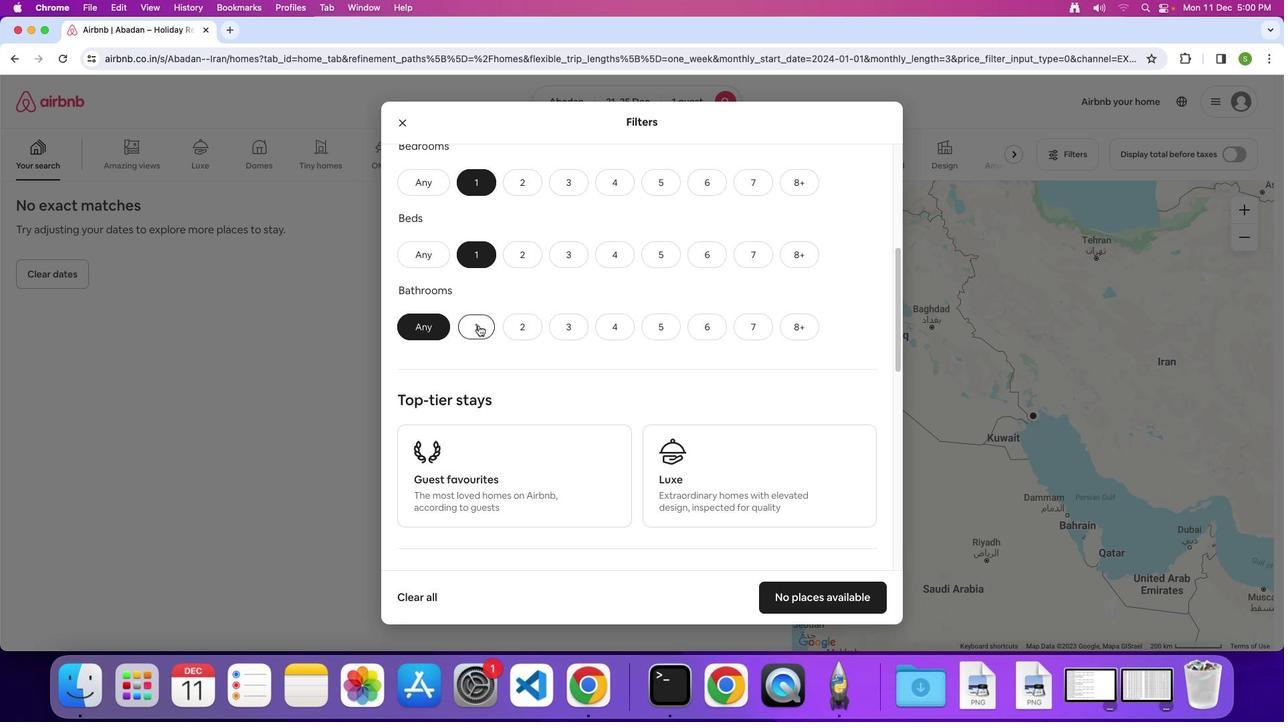 
Action: Mouse moved to (609, 369)
Screenshot: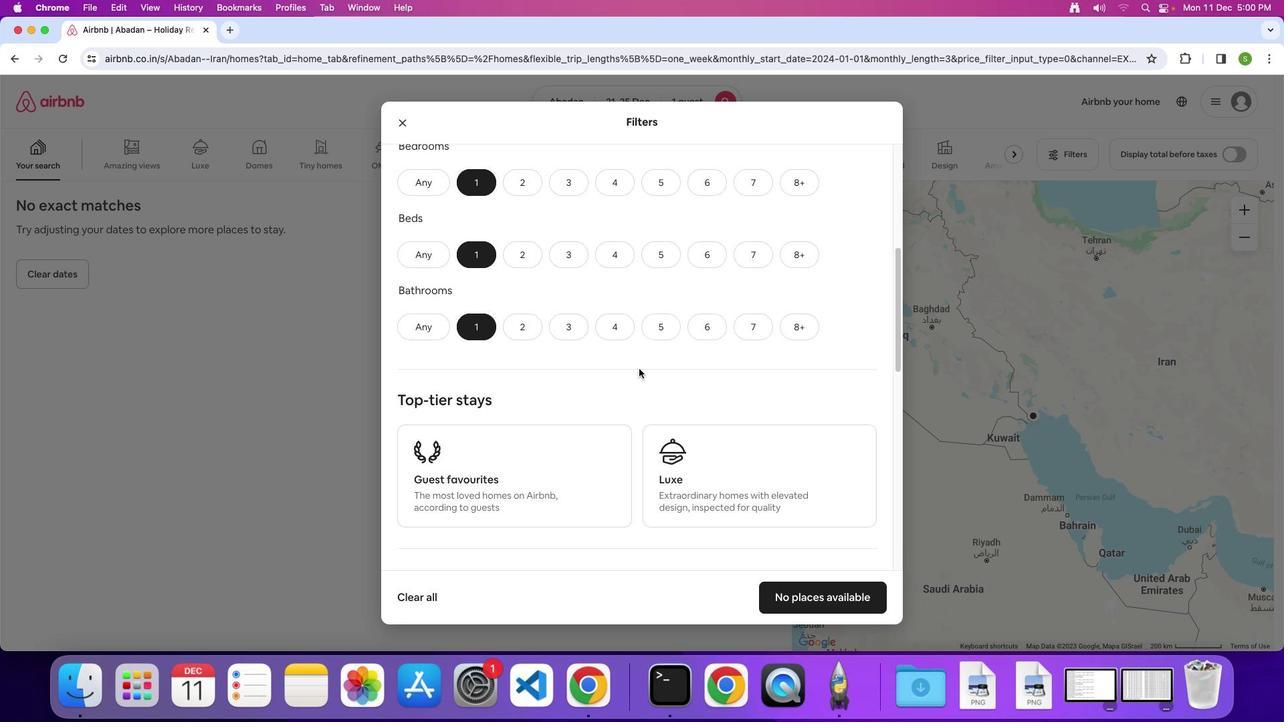 
Action: Mouse scrolled (609, 369) with delta (84, 78)
Screenshot: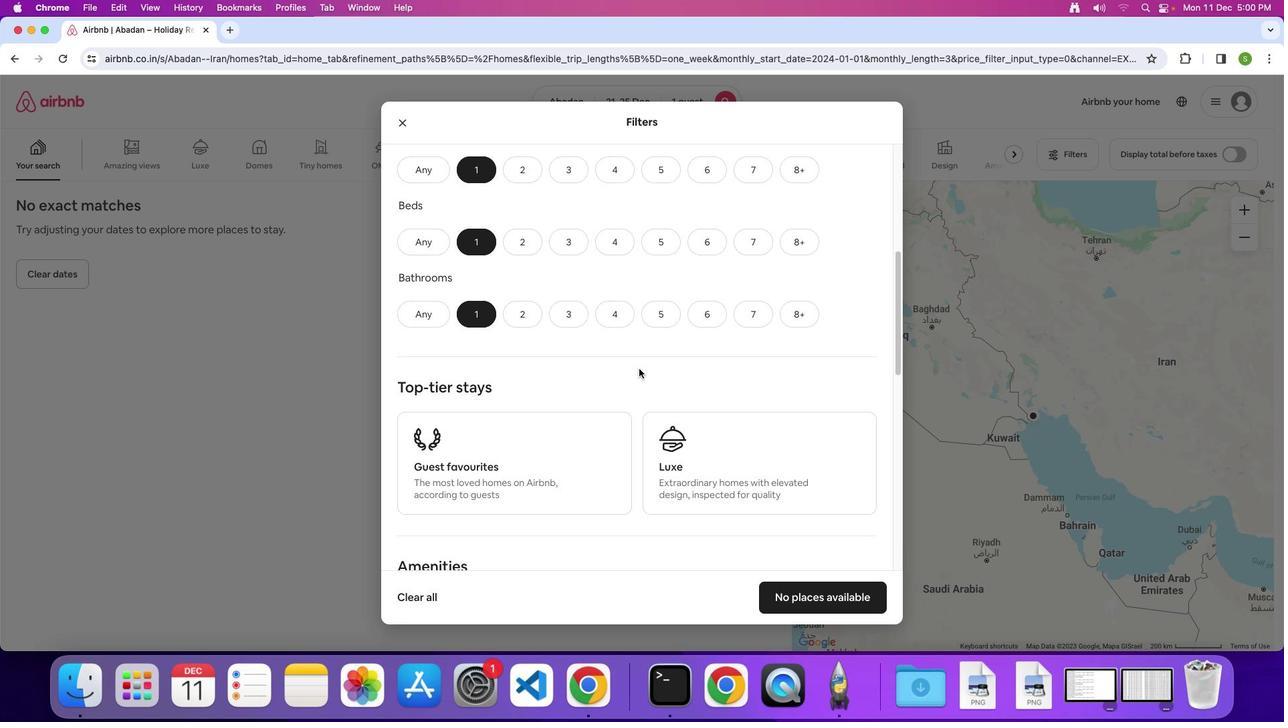 
Action: Mouse scrolled (609, 369) with delta (84, 78)
Screenshot: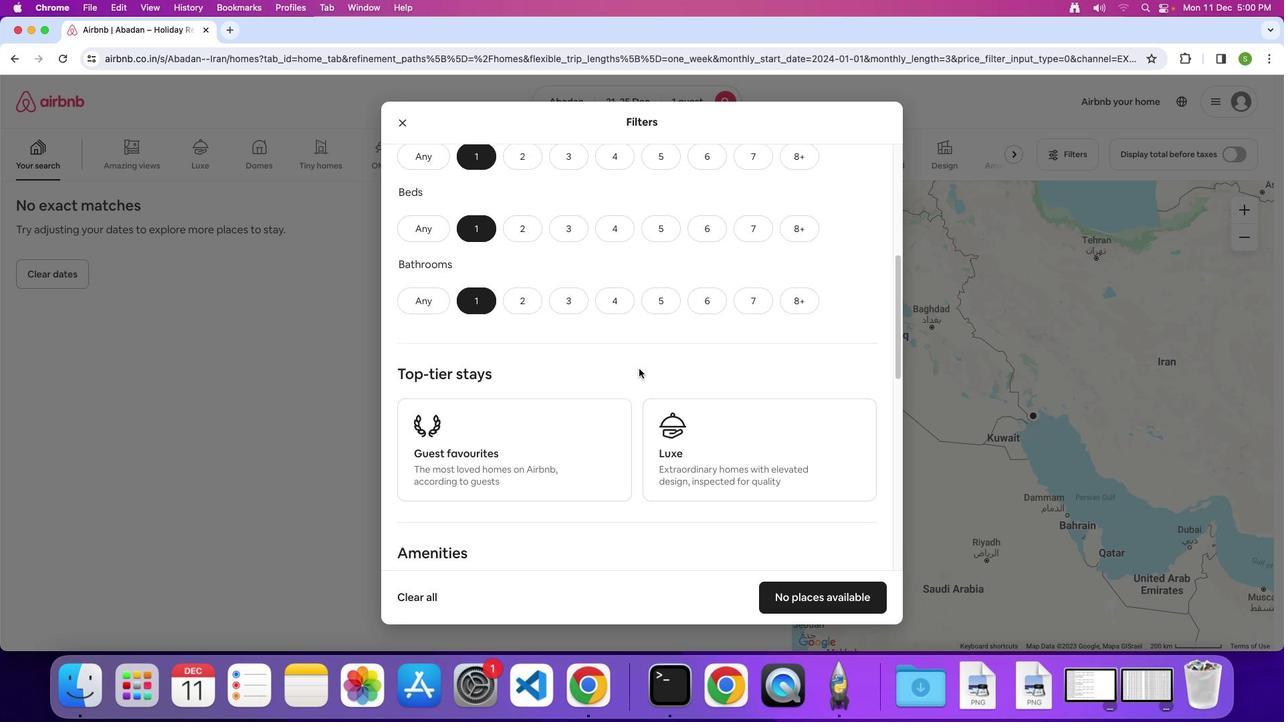 
Action: Mouse scrolled (609, 369) with delta (84, 78)
Screenshot: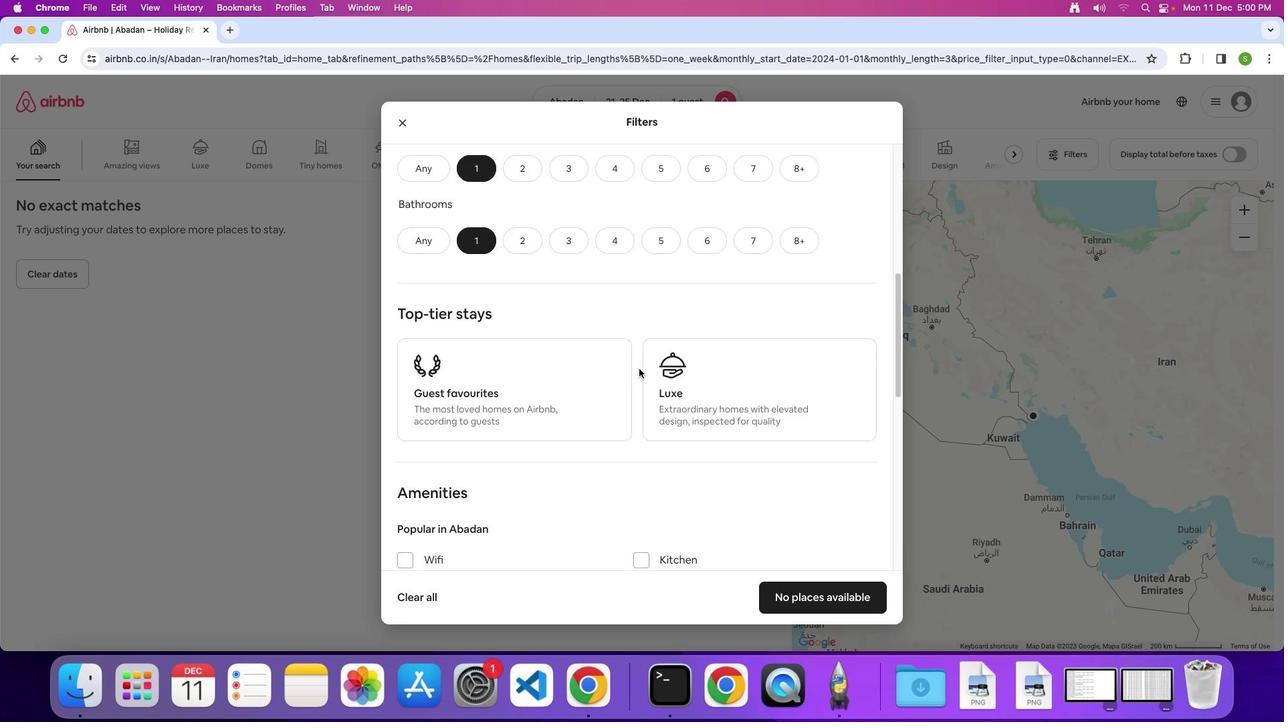 
Action: Mouse scrolled (609, 369) with delta (84, 78)
Screenshot: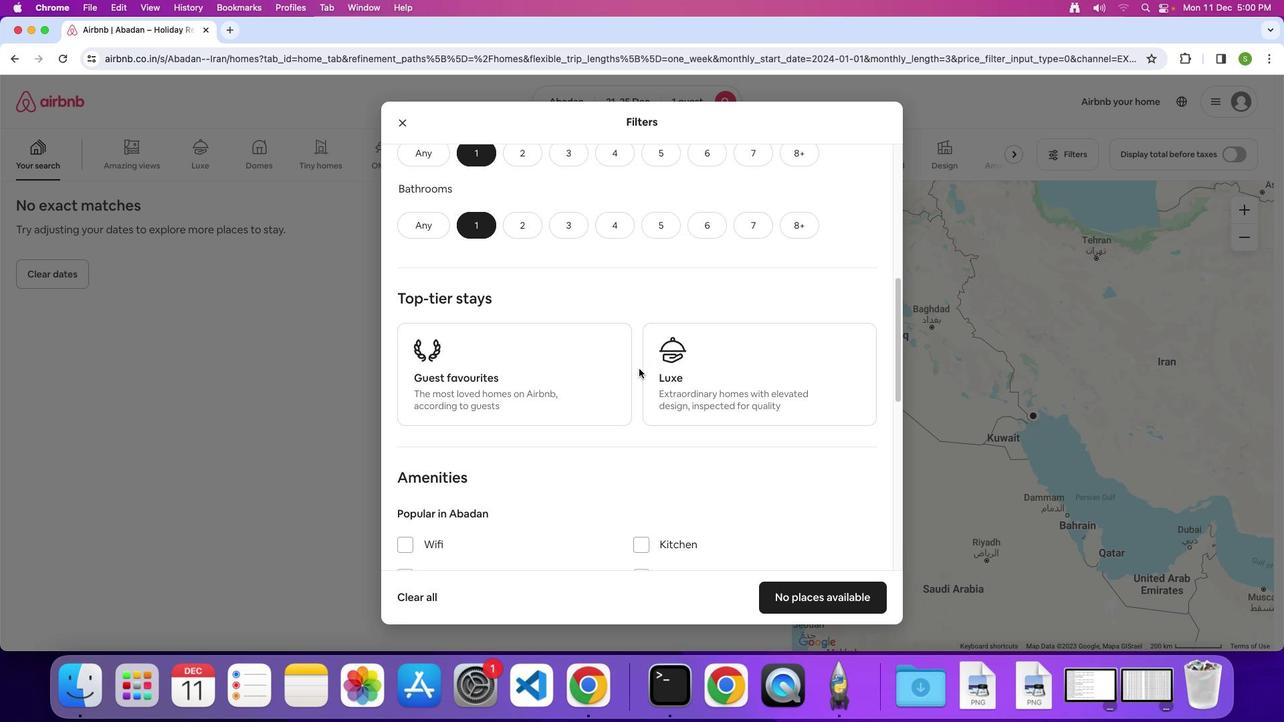 
Action: Mouse scrolled (609, 369) with delta (84, 78)
Screenshot: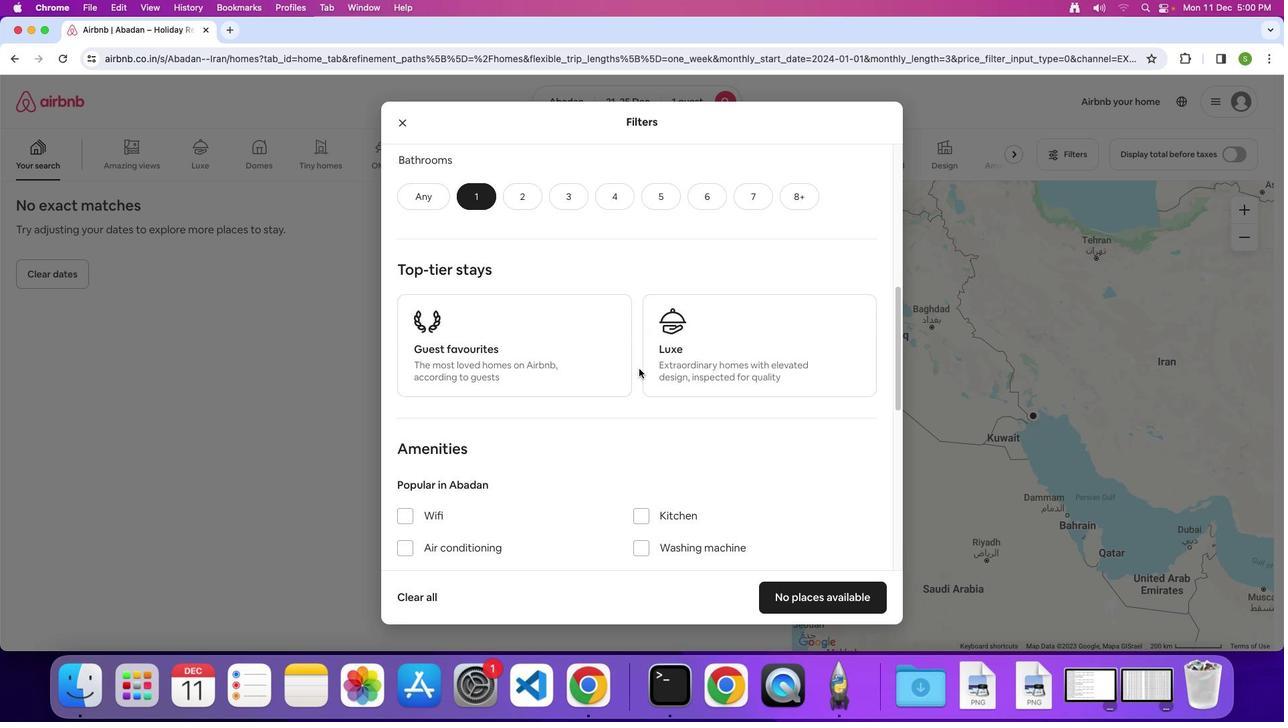 
Action: Mouse scrolled (609, 369) with delta (84, 78)
Screenshot: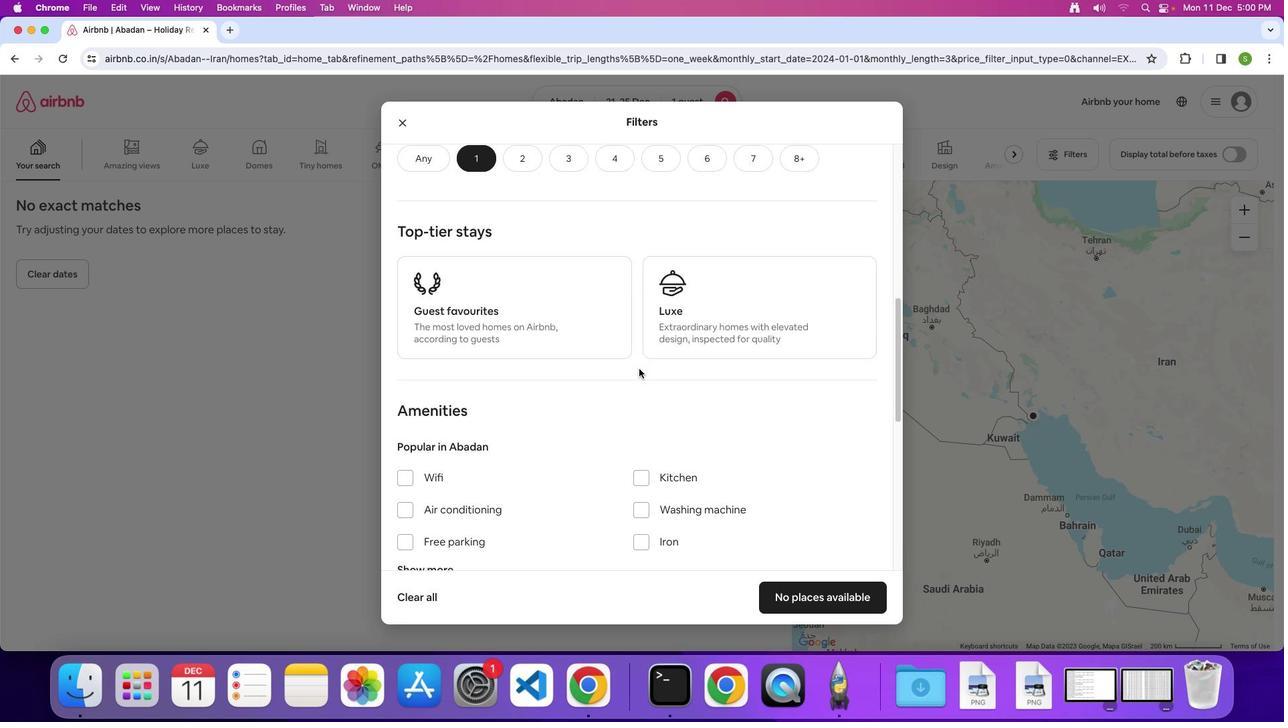 
Action: Mouse scrolled (609, 369) with delta (84, 78)
Screenshot: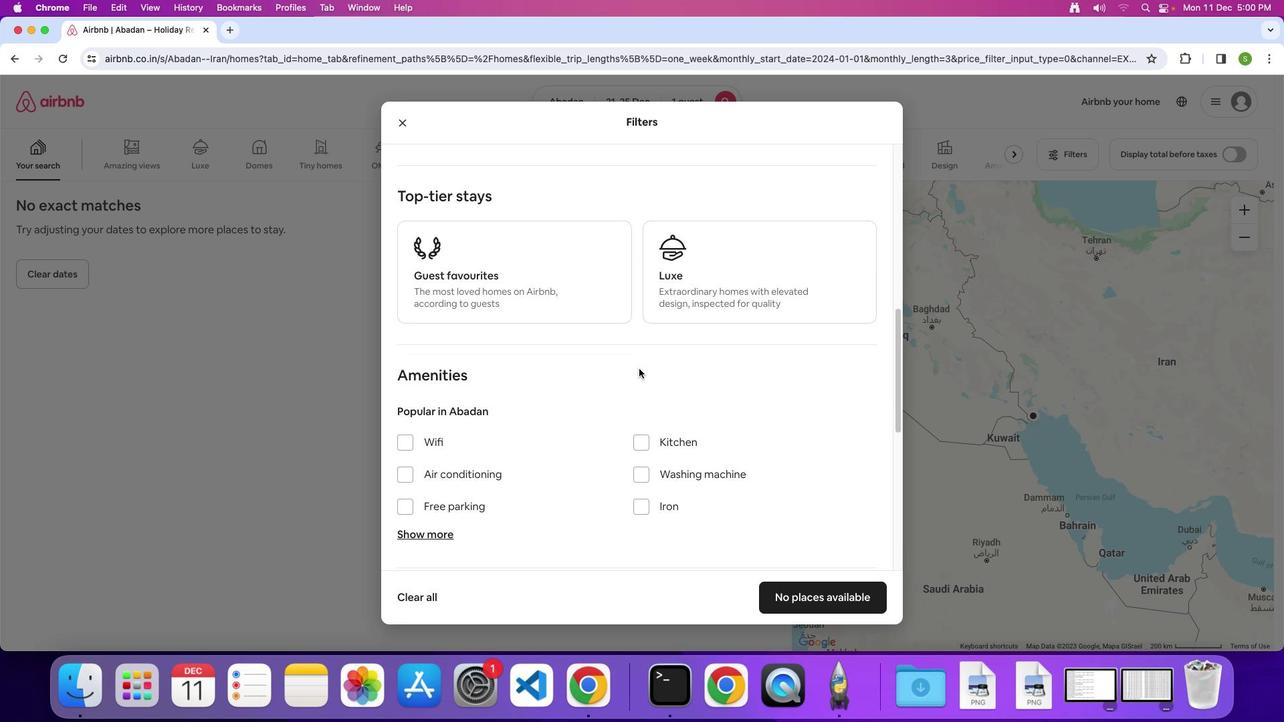 
Action: Mouse scrolled (609, 369) with delta (84, 78)
Screenshot: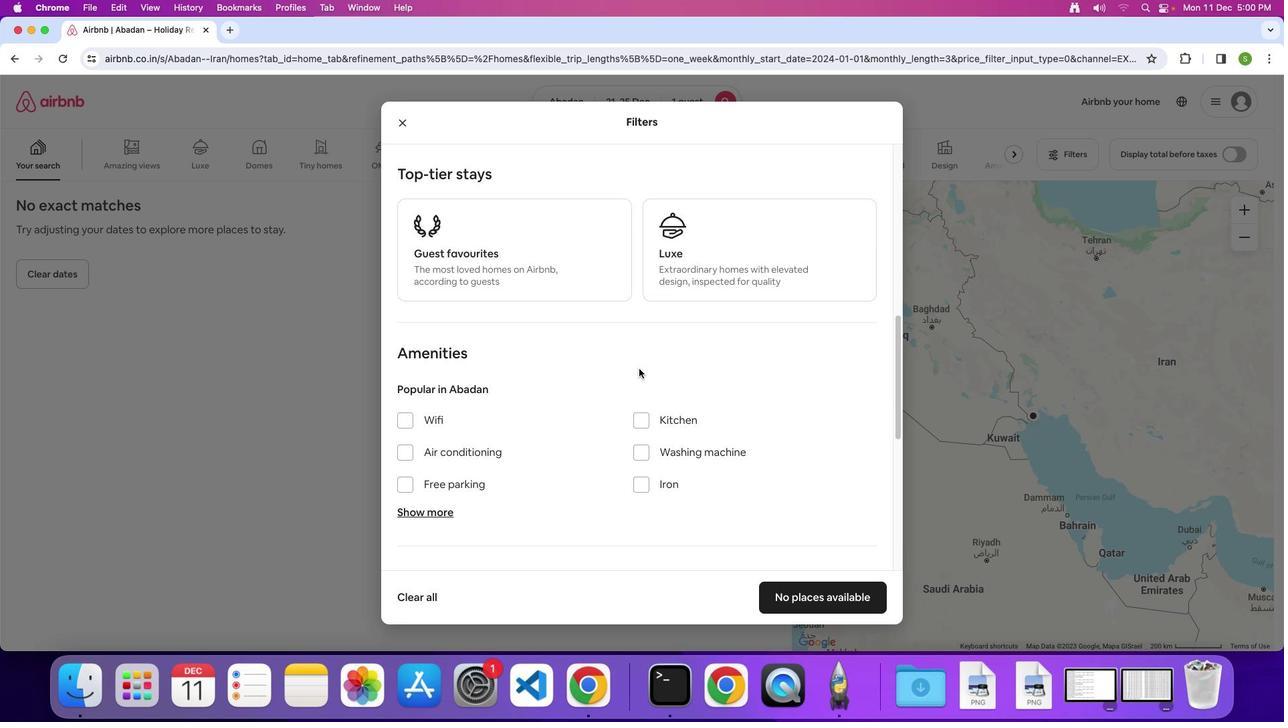 
Action: Mouse scrolled (609, 369) with delta (84, 78)
Screenshot: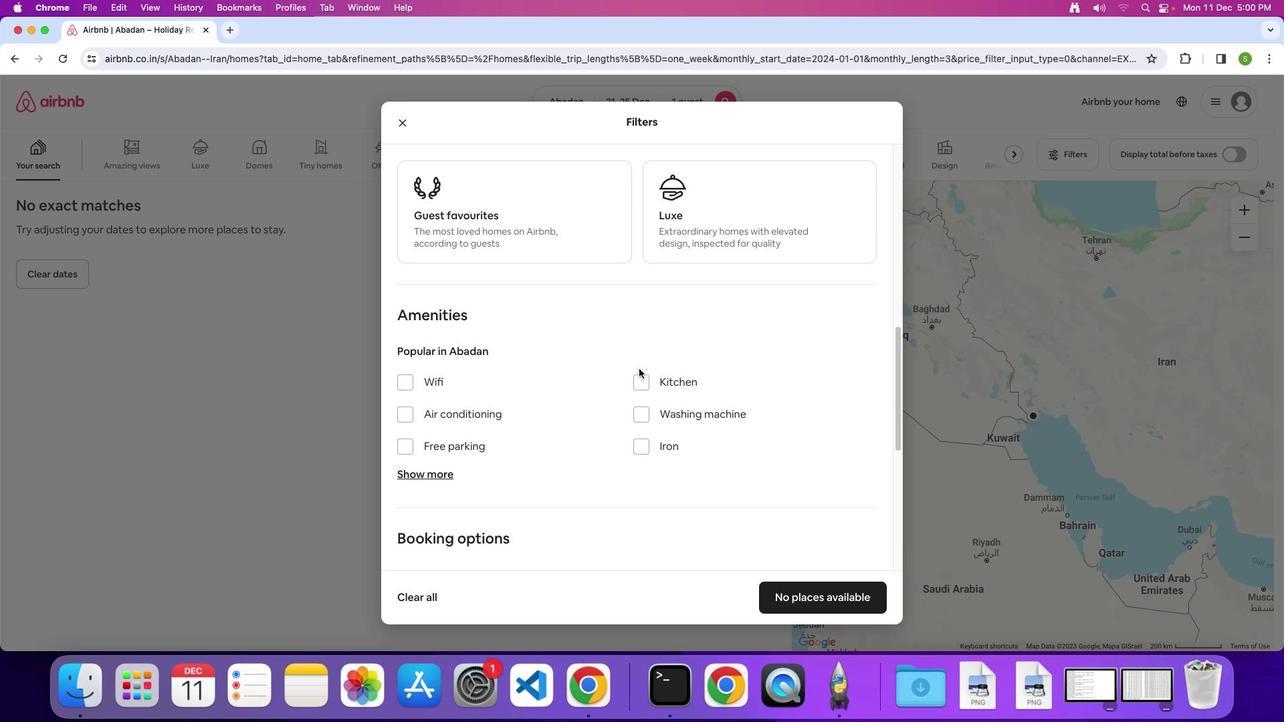 
Action: Mouse scrolled (609, 369) with delta (84, 78)
Screenshot: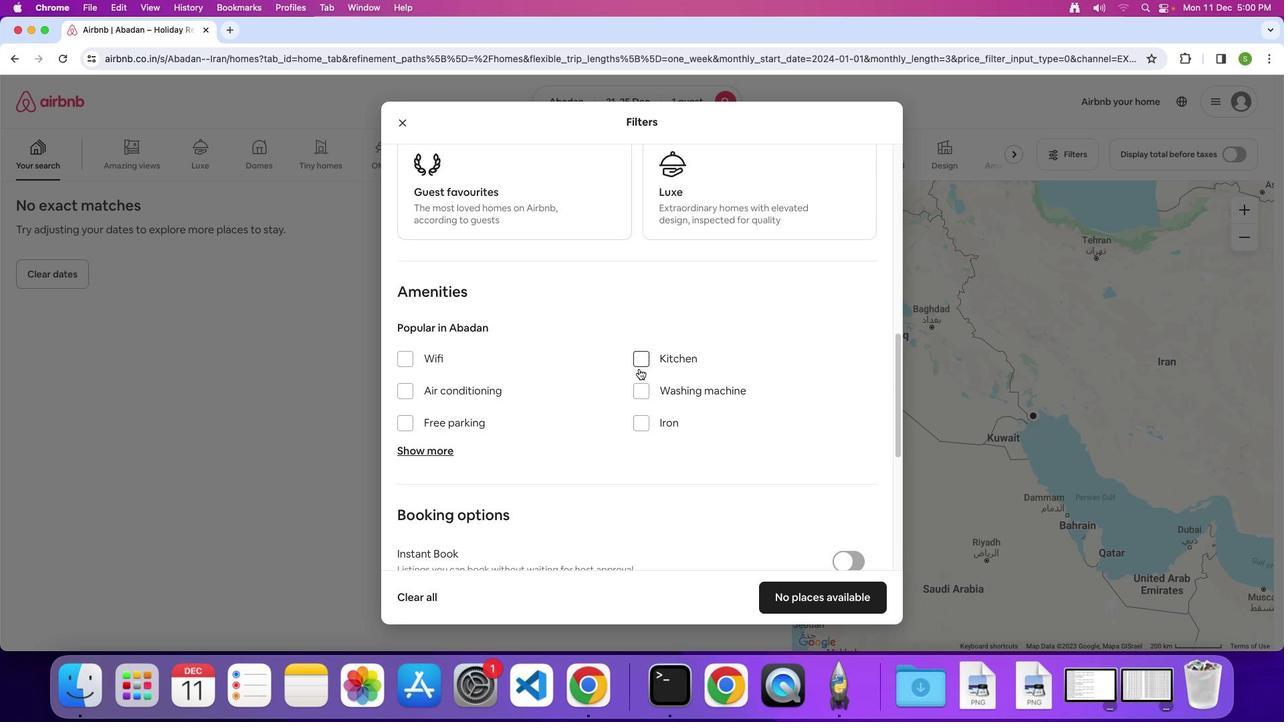 
Action: Mouse scrolled (609, 369) with delta (84, 78)
Screenshot: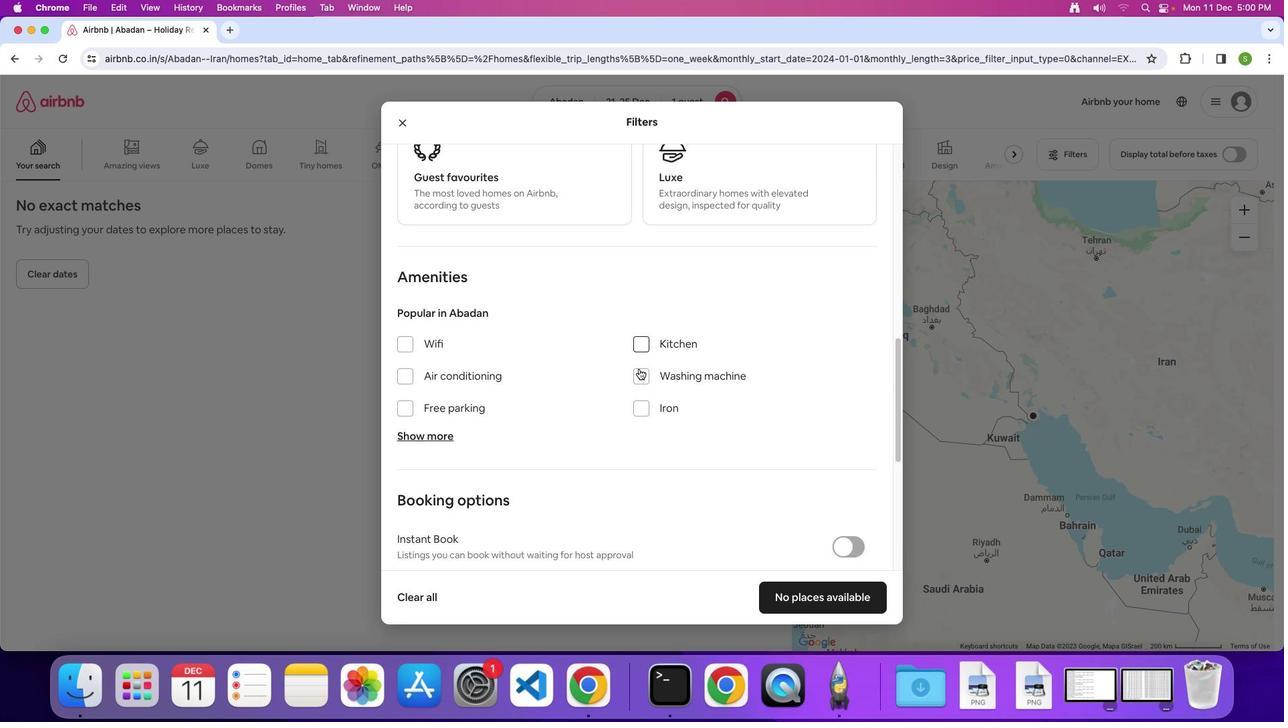 
Action: Mouse scrolled (609, 369) with delta (84, 78)
Screenshot: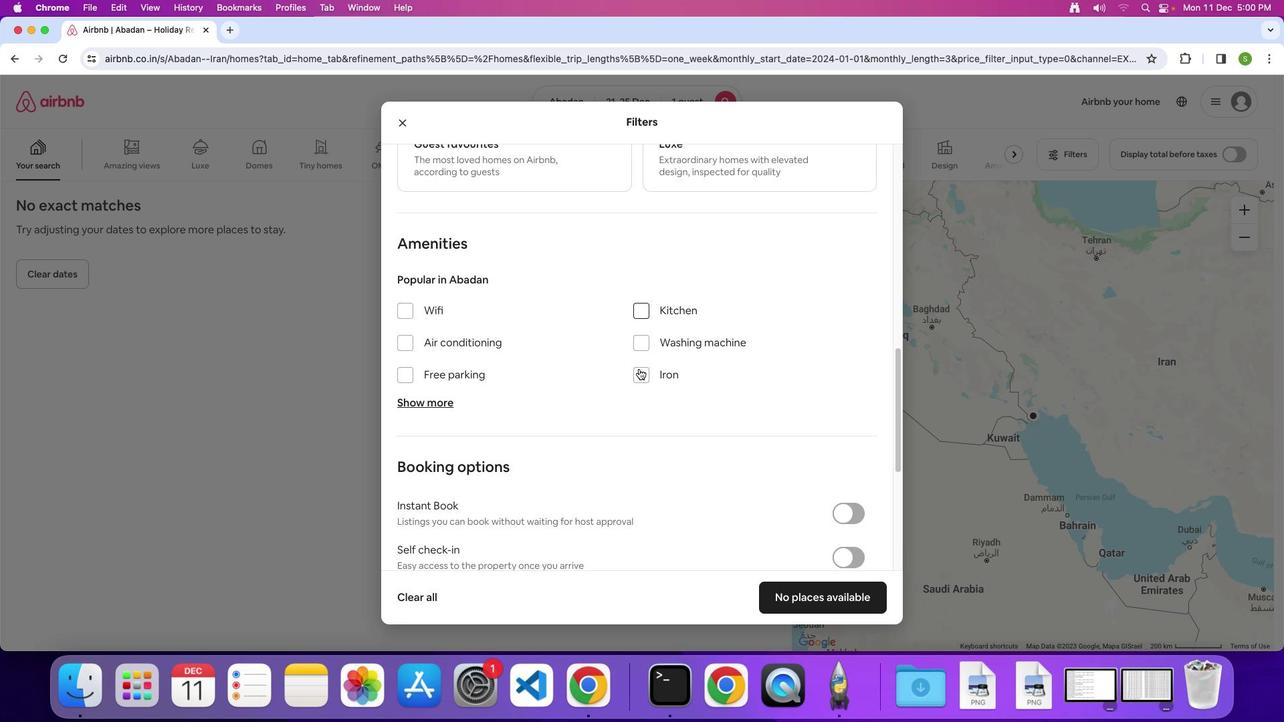 
Action: Mouse scrolled (609, 369) with delta (84, 78)
Screenshot: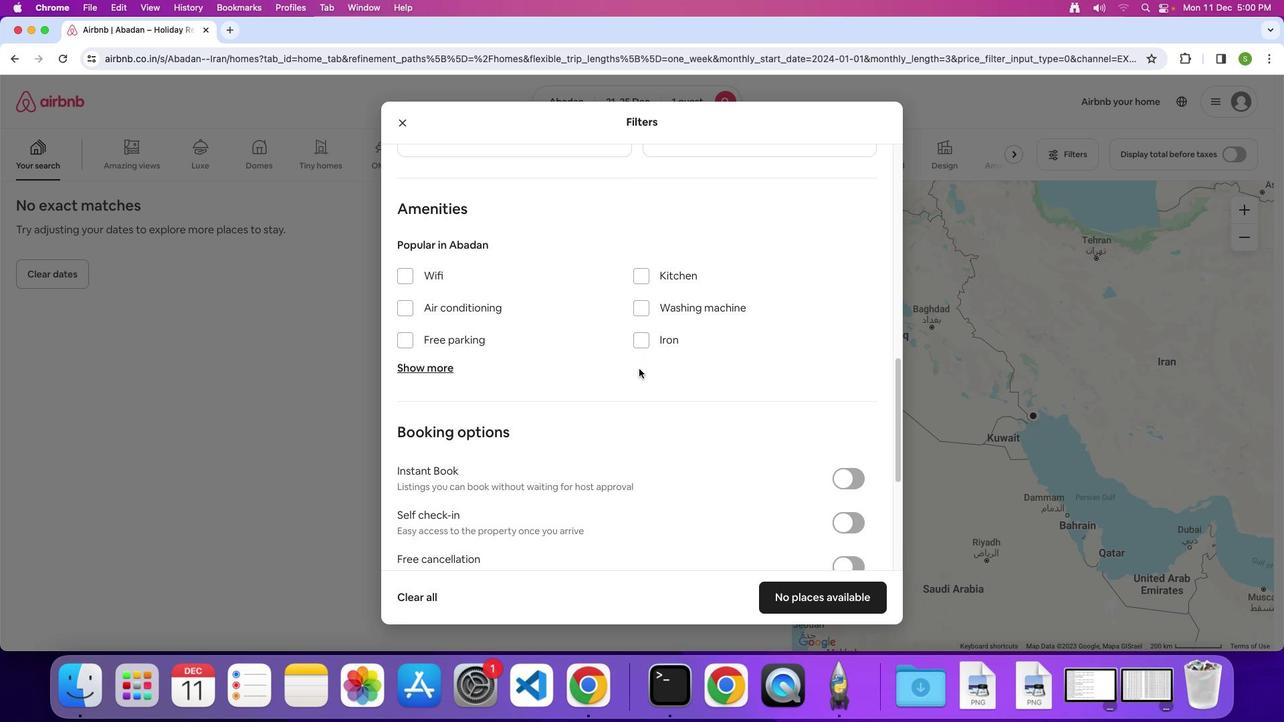 
Action: Mouse scrolled (609, 369) with delta (84, 78)
Screenshot: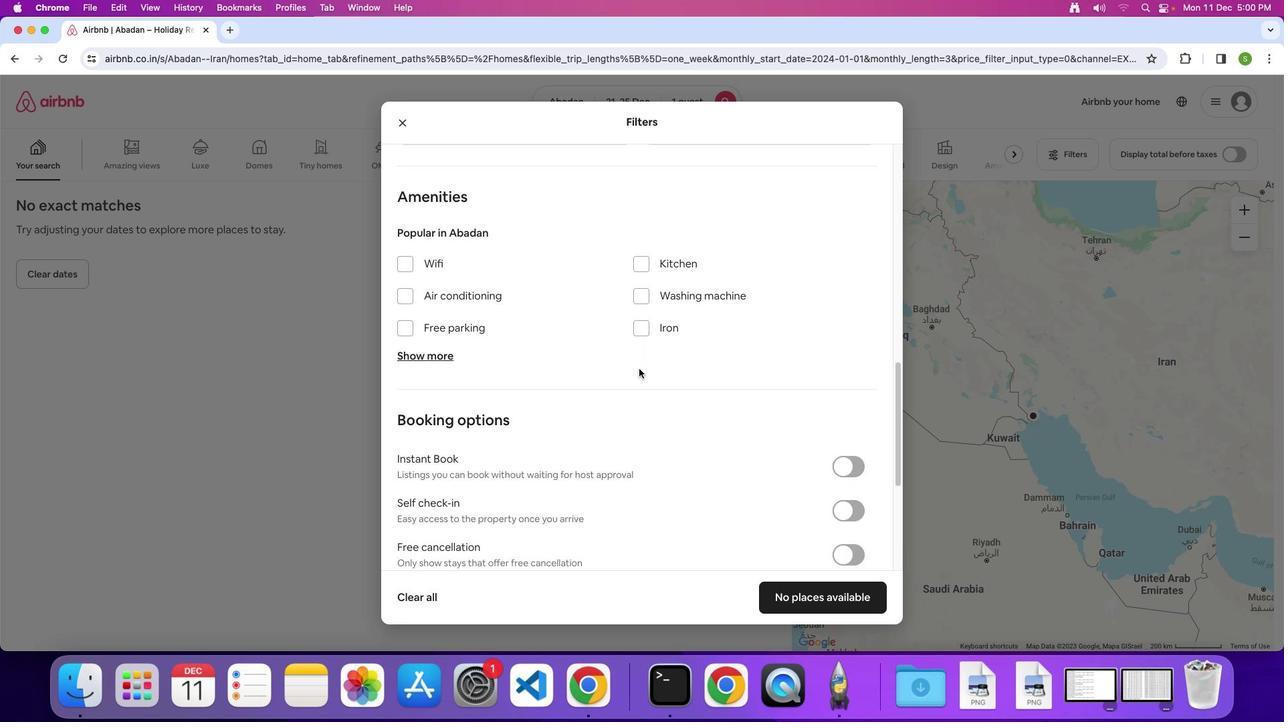 
Action: Mouse scrolled (609, 369) with delta (84, 78)
Screenshot: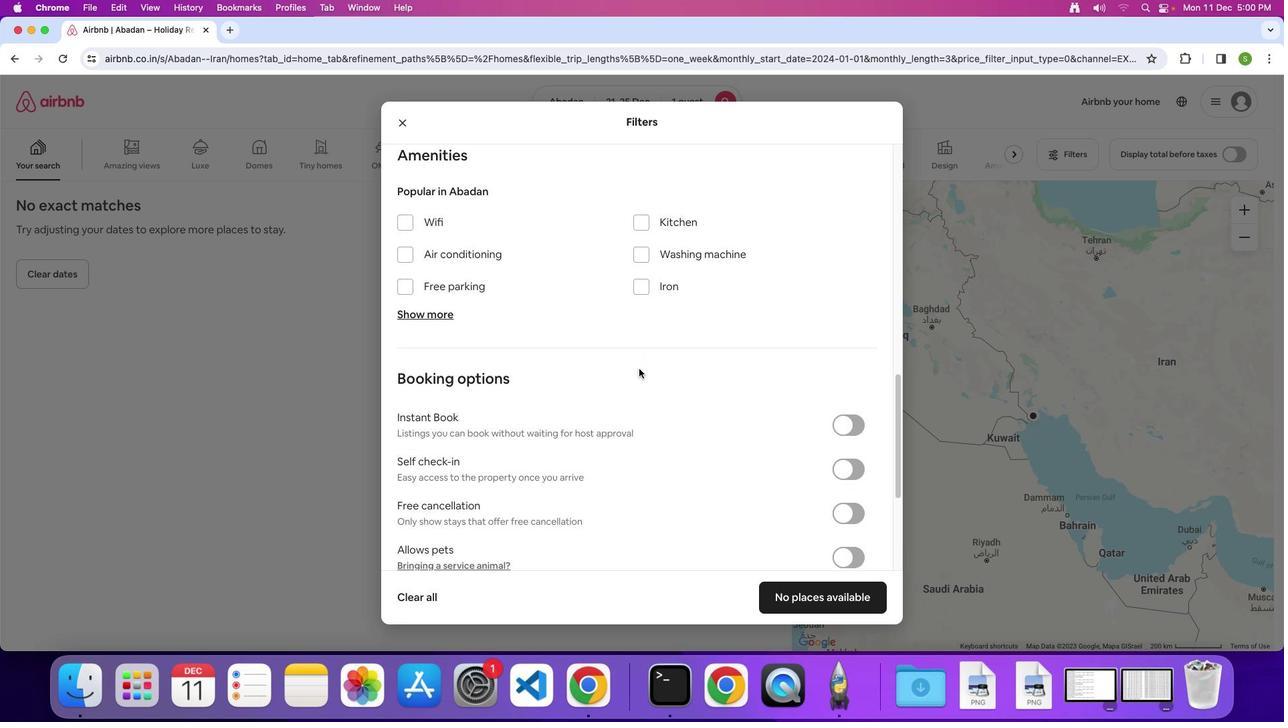 
Action: Mouse scrolled (609, 369) with delta (84, 78)
Screenshot: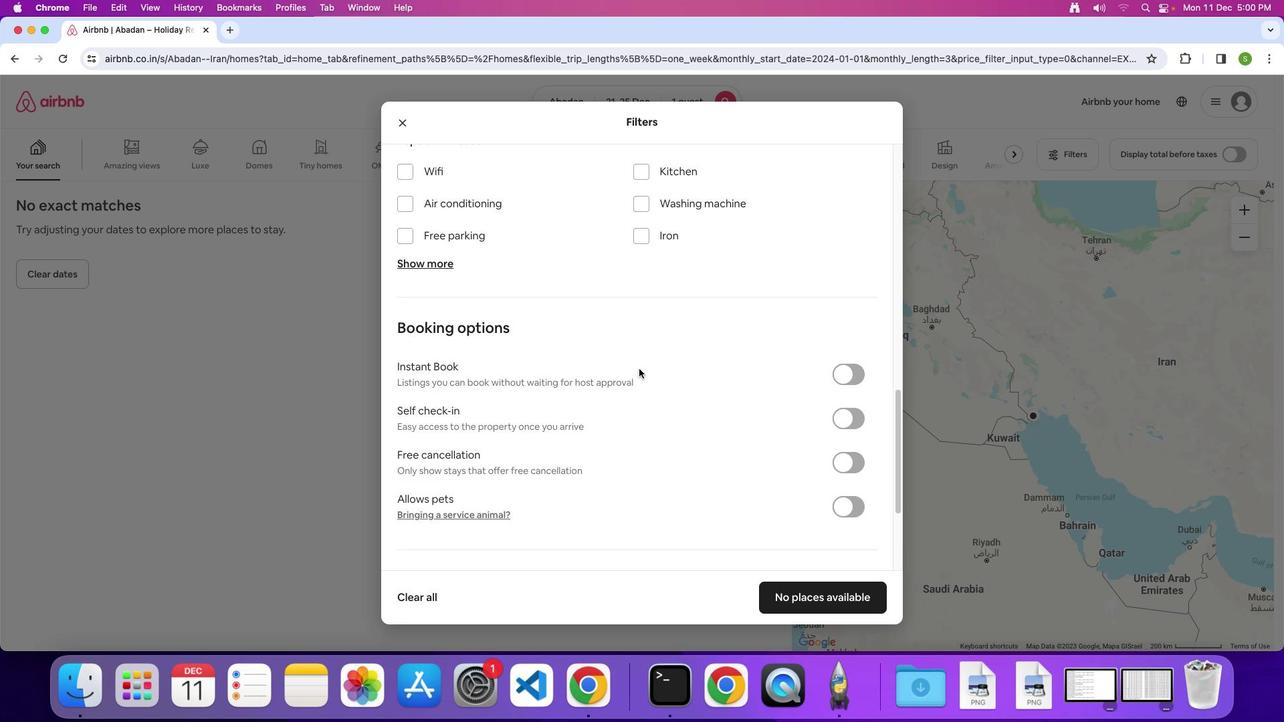 
Action: Mouse scrolled (609, 369) with delta (84, 78)
Screenshot: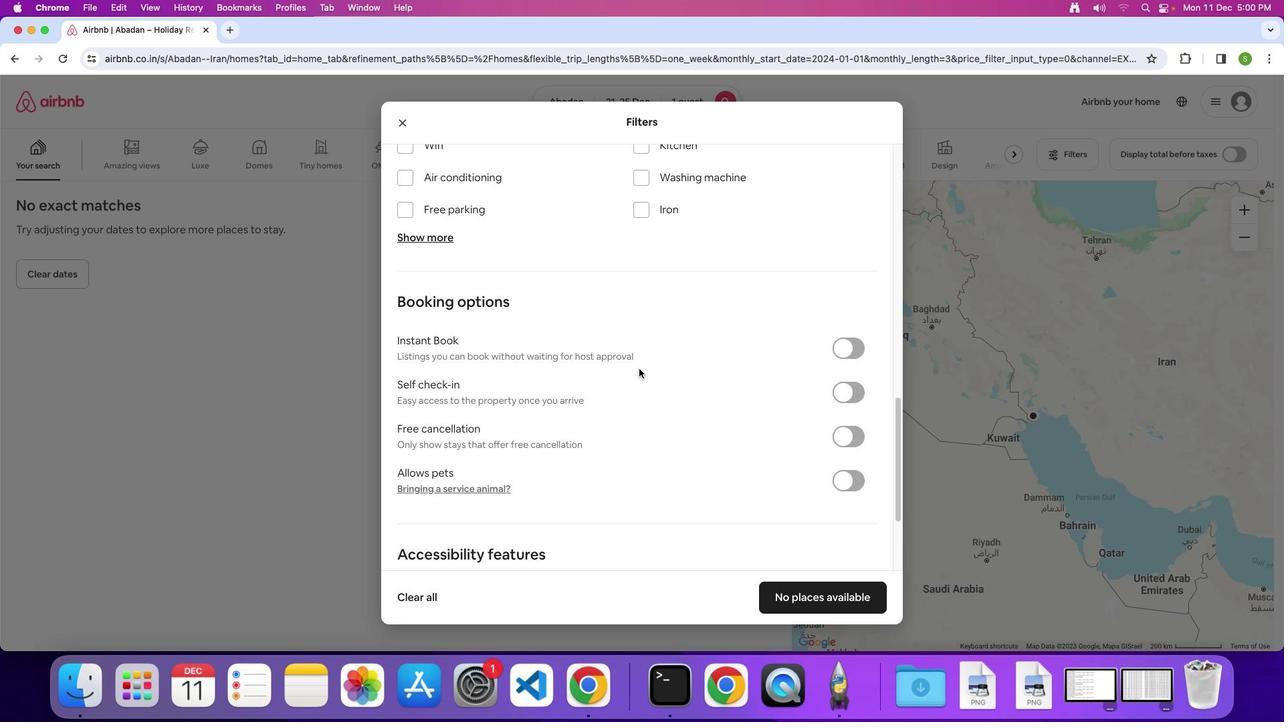 
Action: Mouse scrolled (609, 369) with delta (84, 78)
Screenshot: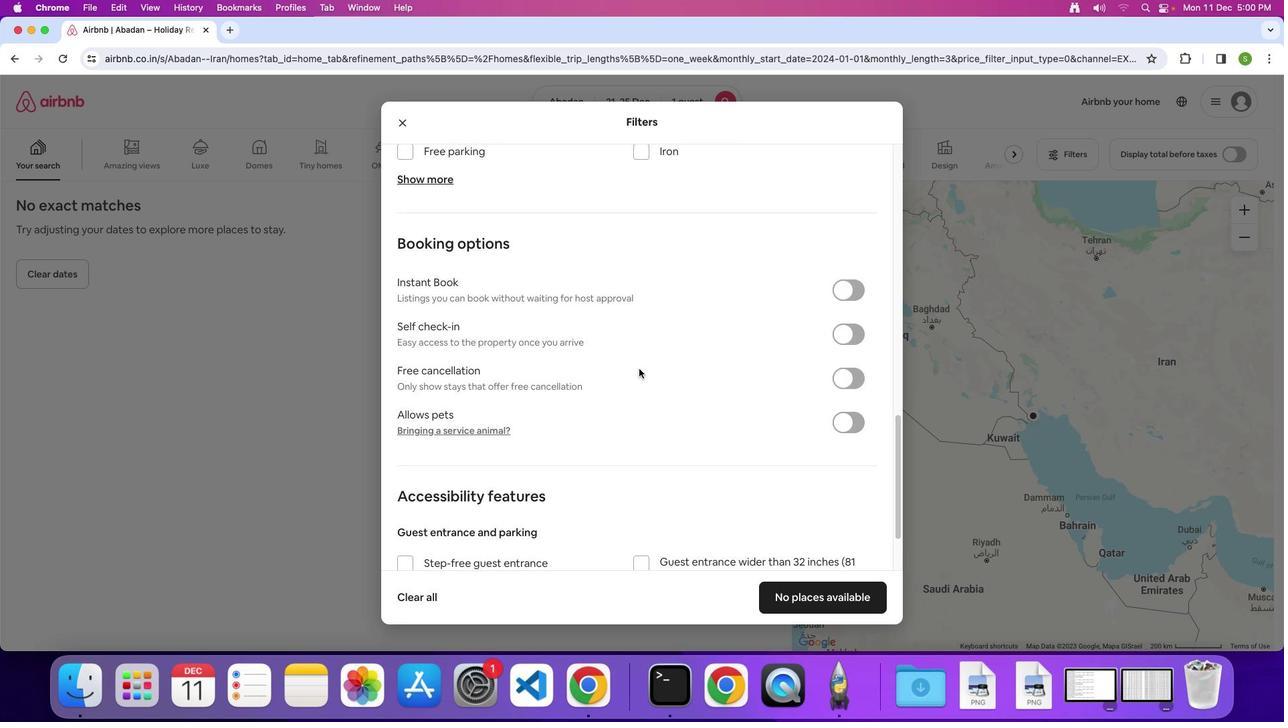 
Action: Mouse scrolled (609, 369) with delta (84, 78)
Screenshot: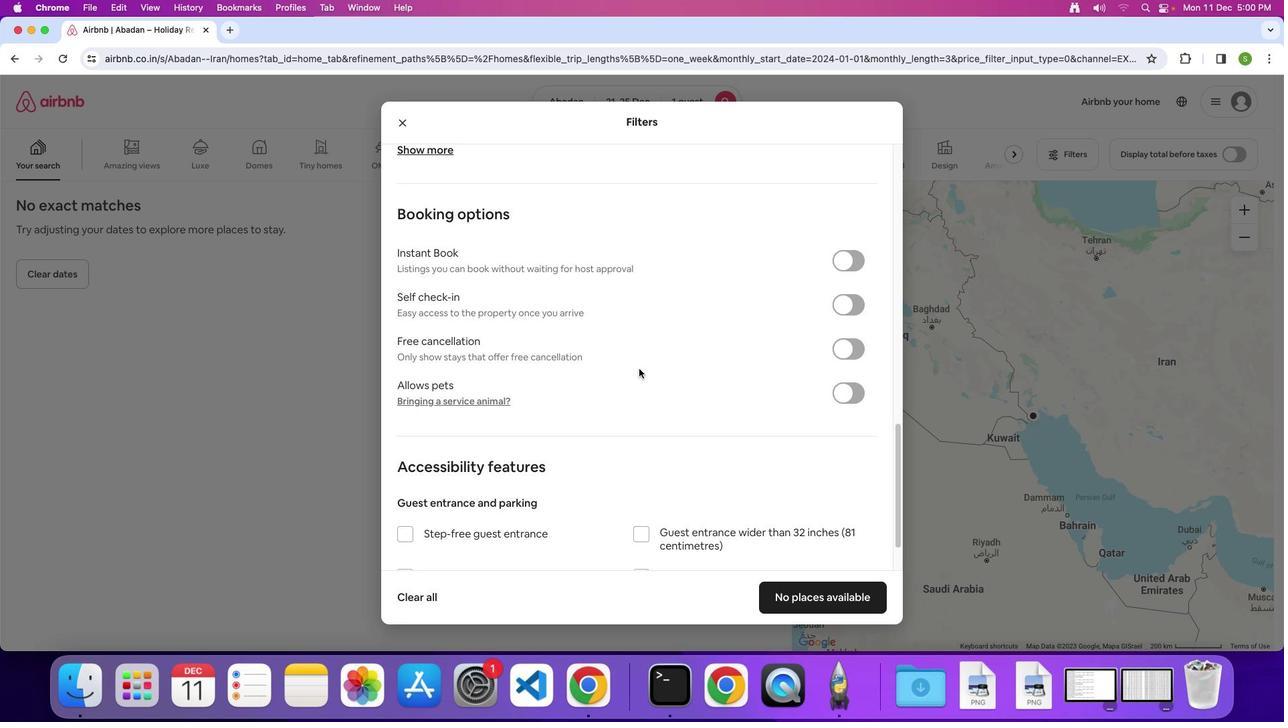 
Action: Mouse scrolled (609, 369) with delta (84, 78)
Screenshot: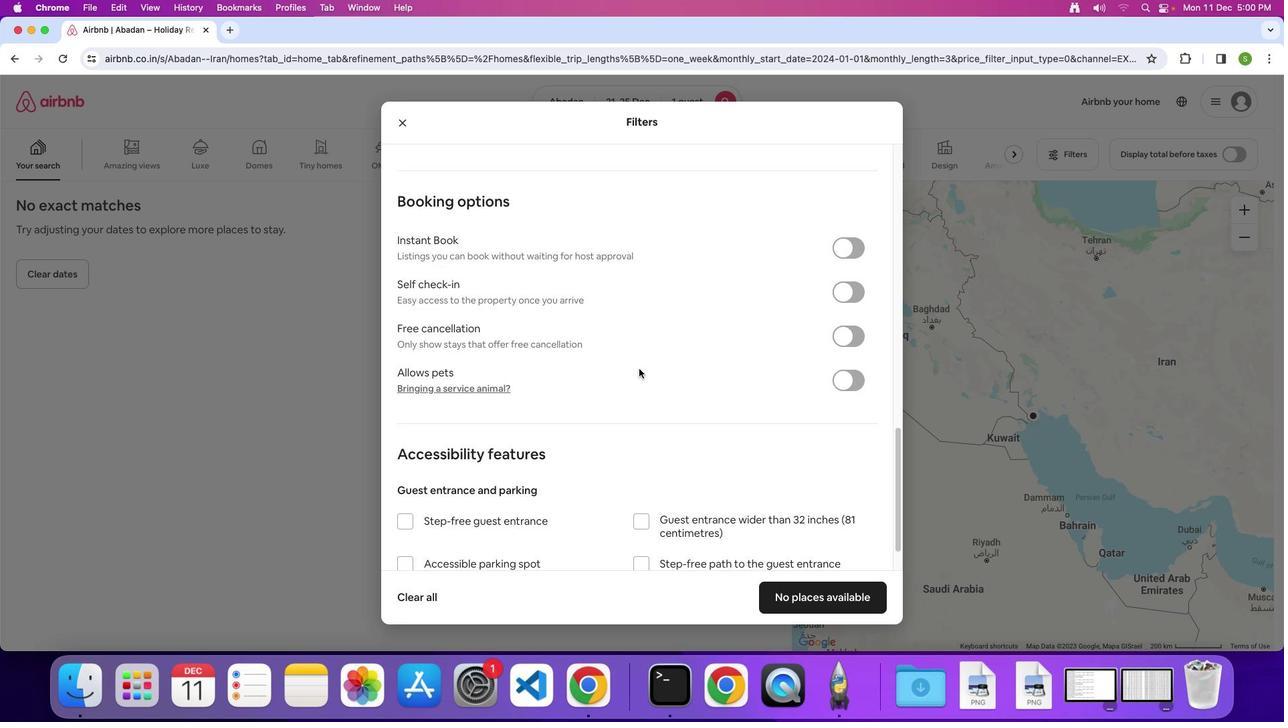 
Action: Mouse scrolled (609, 369) with delta (84, 78)
Screenshot: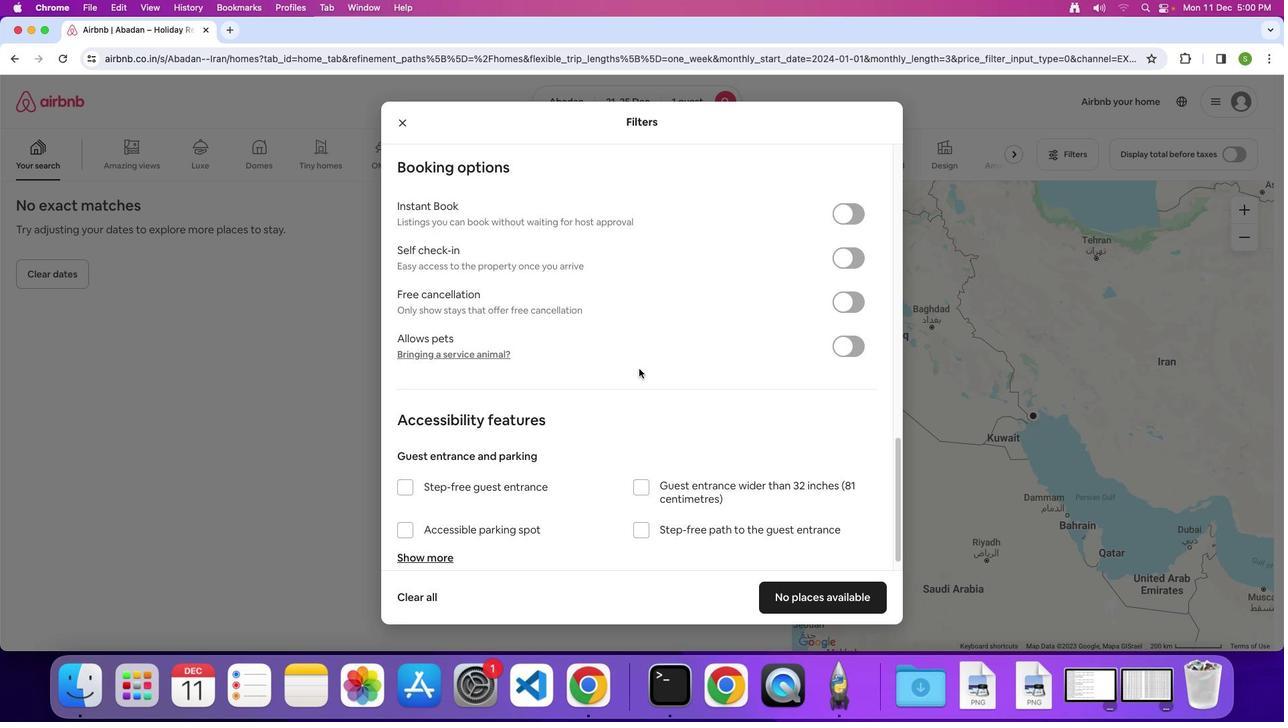 
Action: Mouse scrolled (609, 369) with delta (84, 78)
Screenshot: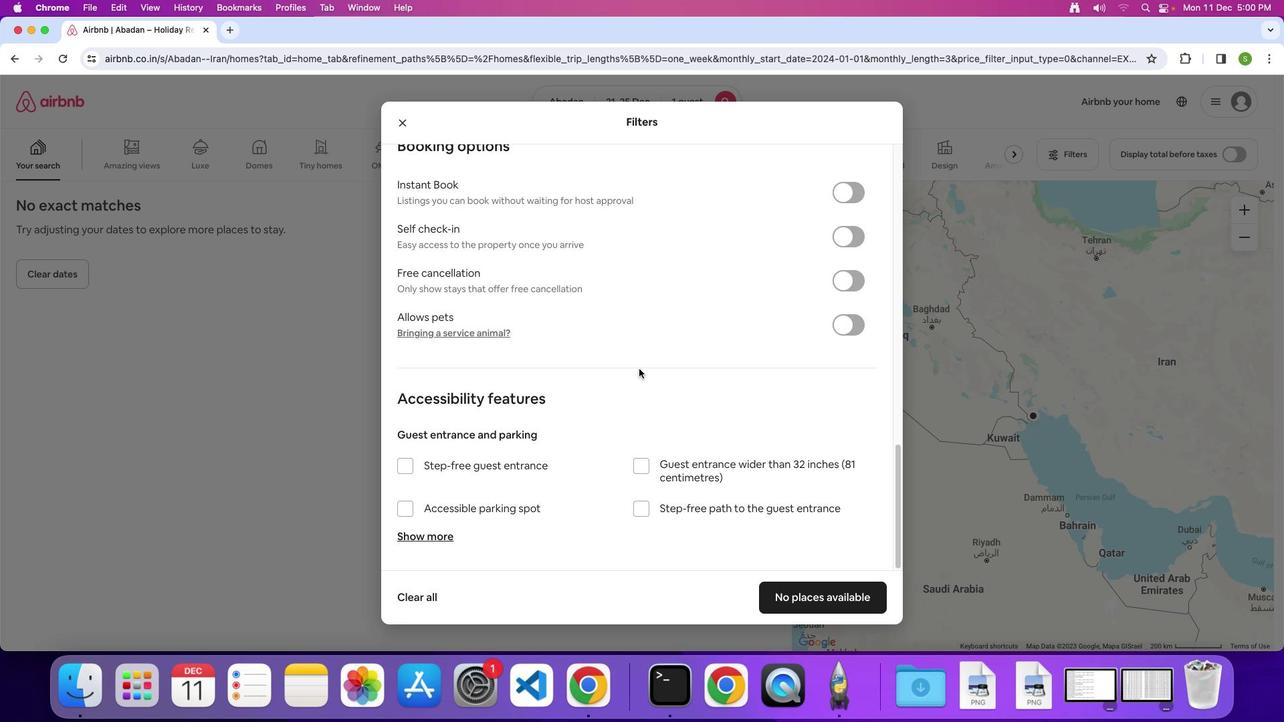 
Action: Mouse scrolled (609, 369) with delta (84, 78)
Screenshot: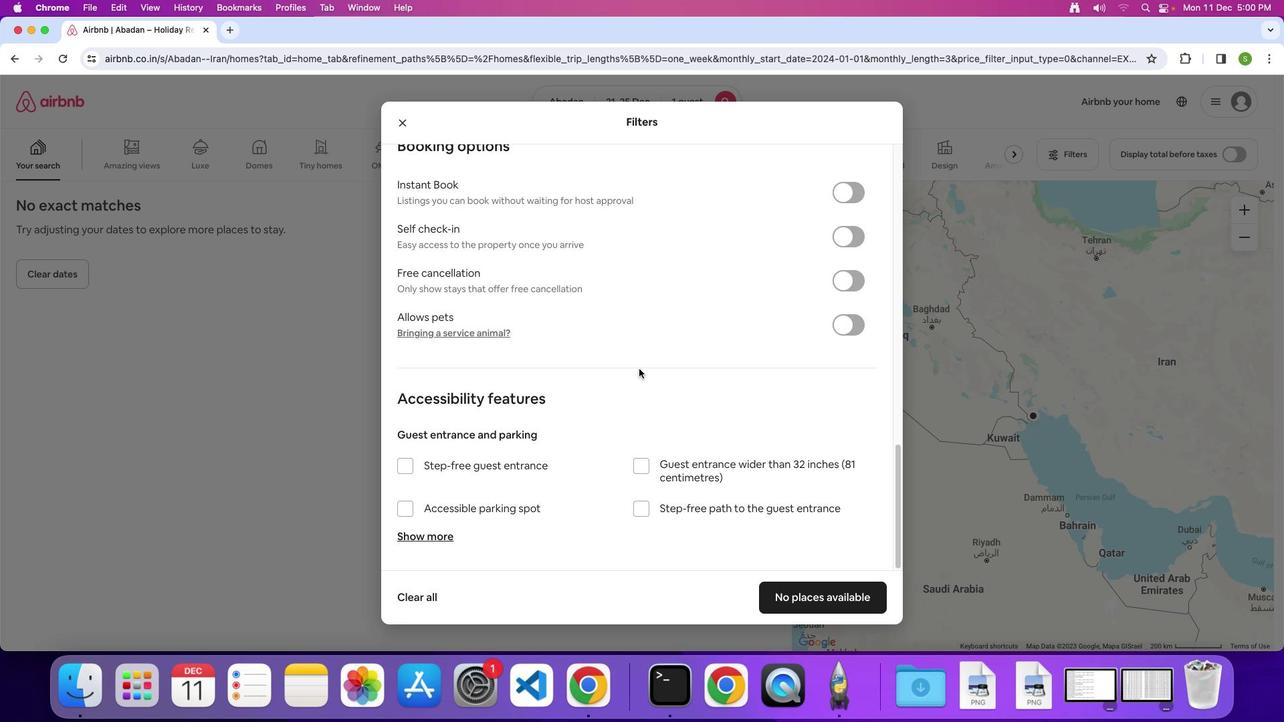 
Action: Mouse scrolled (609, 369) with delta (84, 78)
Screenshot: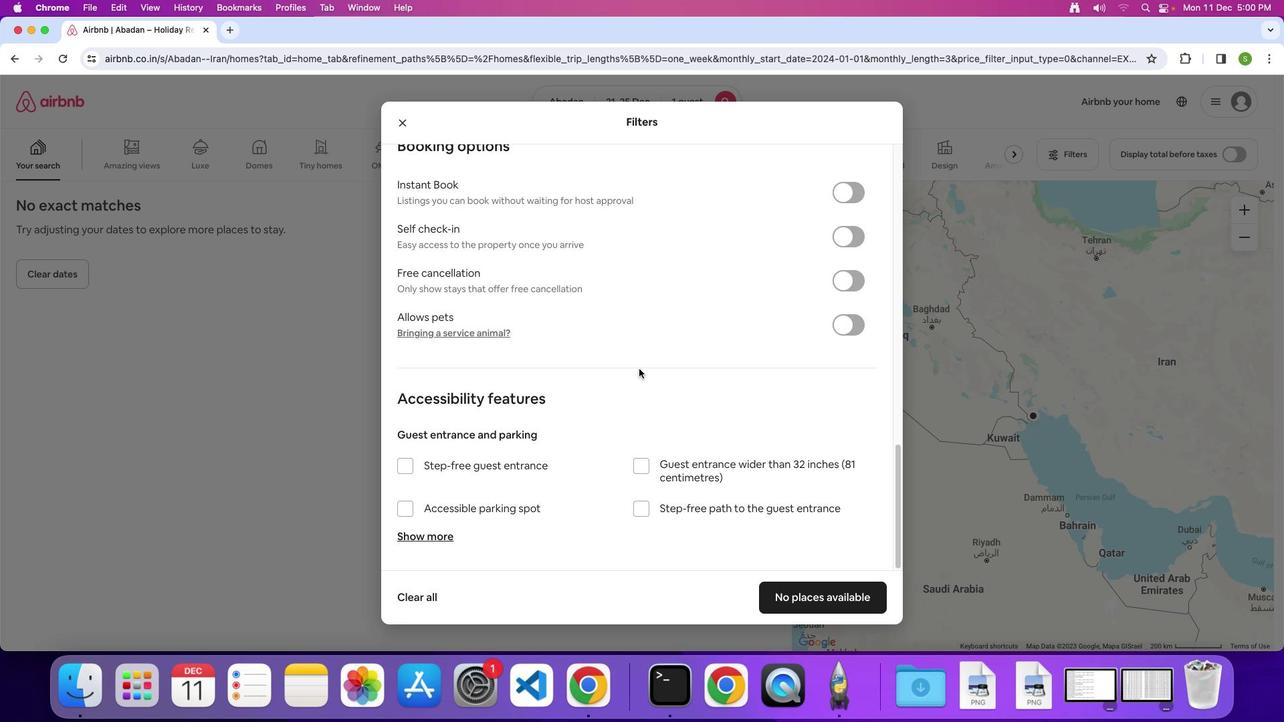 
Action: Mouse moved to (761, 545)
Screenshot: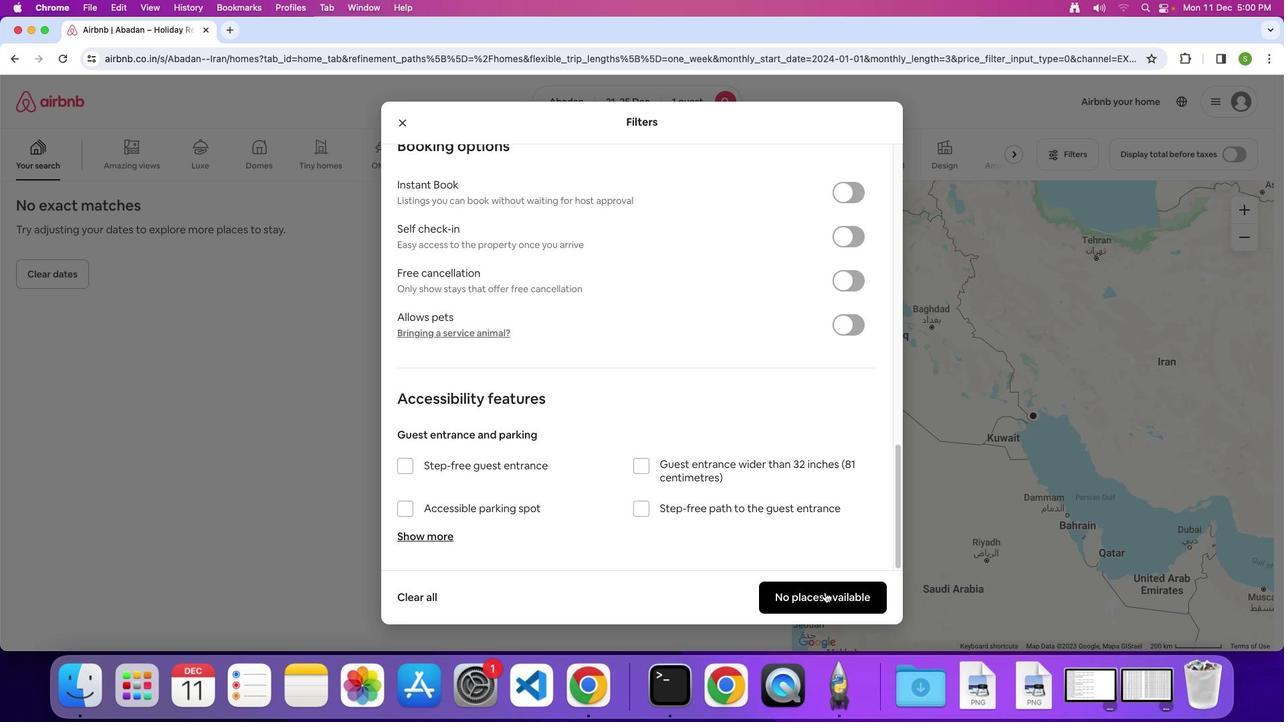
Action: Mouse pressed left at (761, 545)
Screenshot: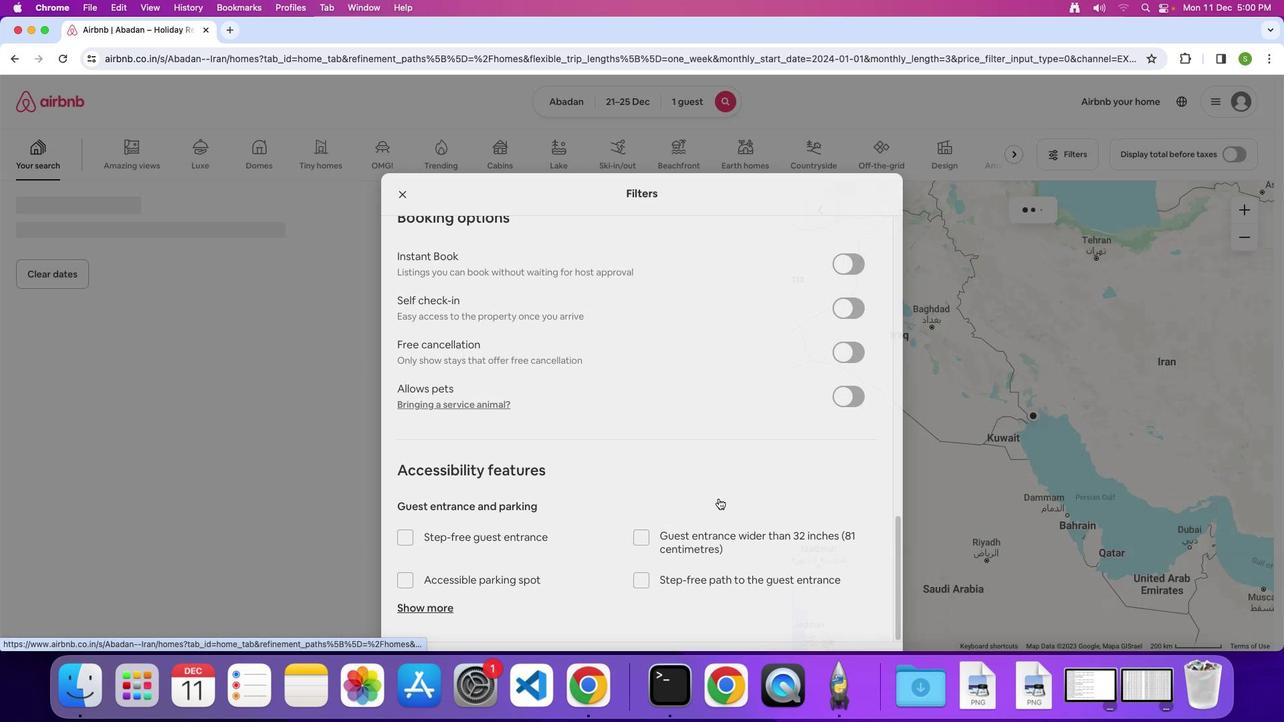 
Action: Mouse moved to (577, 370)
Screenshot: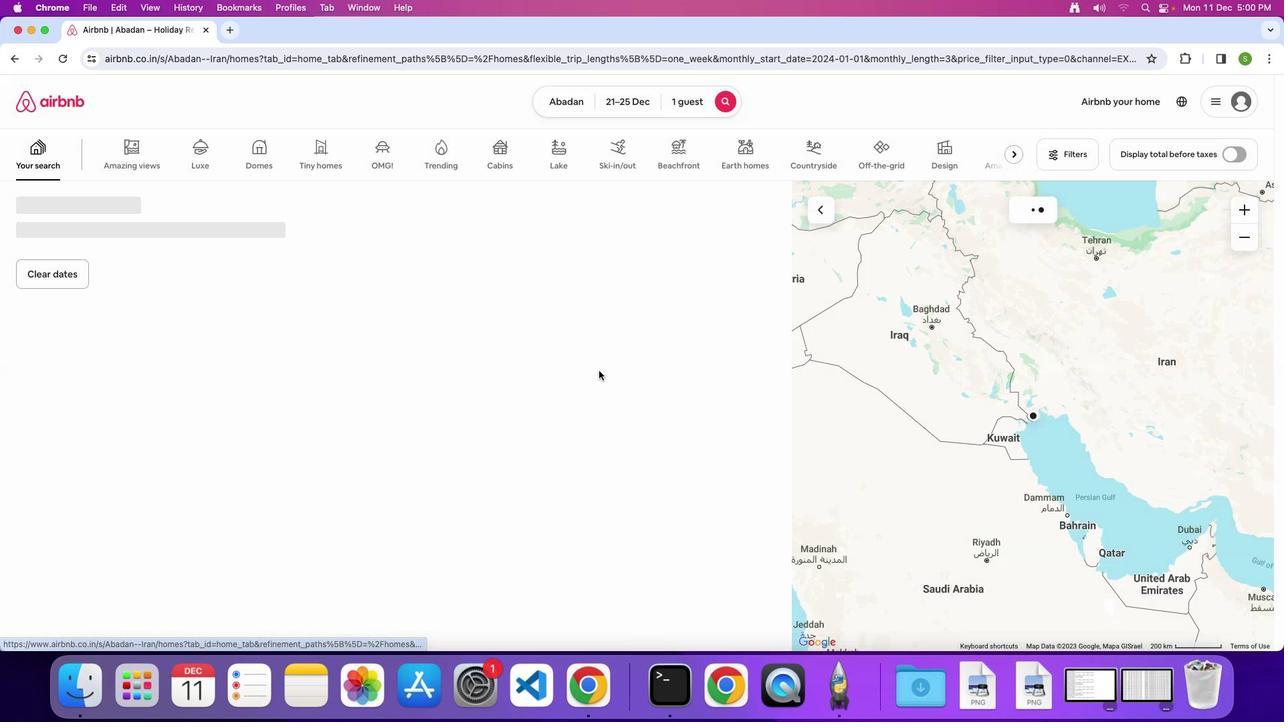 
